 Task: Look for space in Foumbot, Cameroon from 4th June, 2023 to 15th June, 2023 for 2 adults in price range Rs.10000 to Rs.15000. Place can be entire place with 1  bedroom having 1 bed and 1 bathroom. Property type can be house, flat, guest house, hotel. Booking option can be shelf check-in. Required host language is English.
Action: Mouse moved to (363, 97)
Screenshot: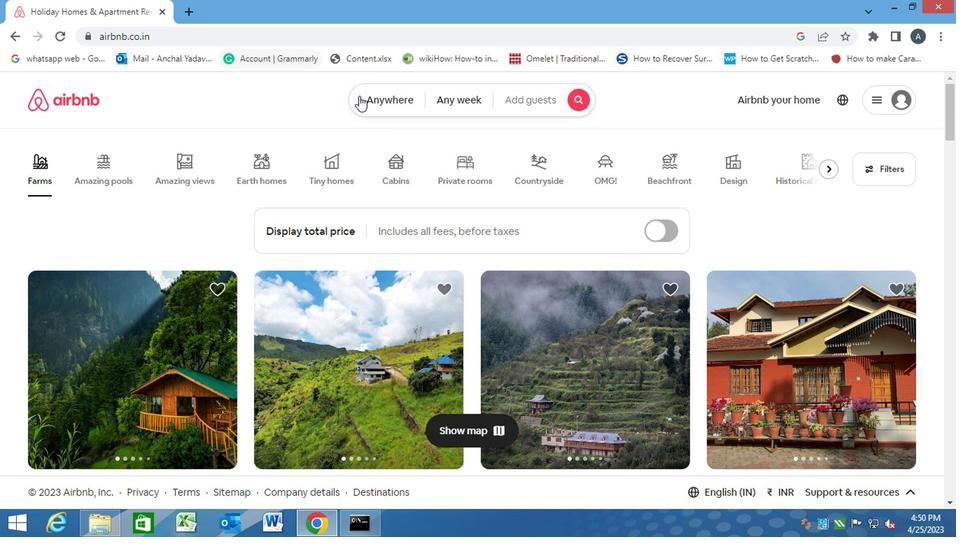 
Action: Mouse pressed left at (363, 97)
Screenshot: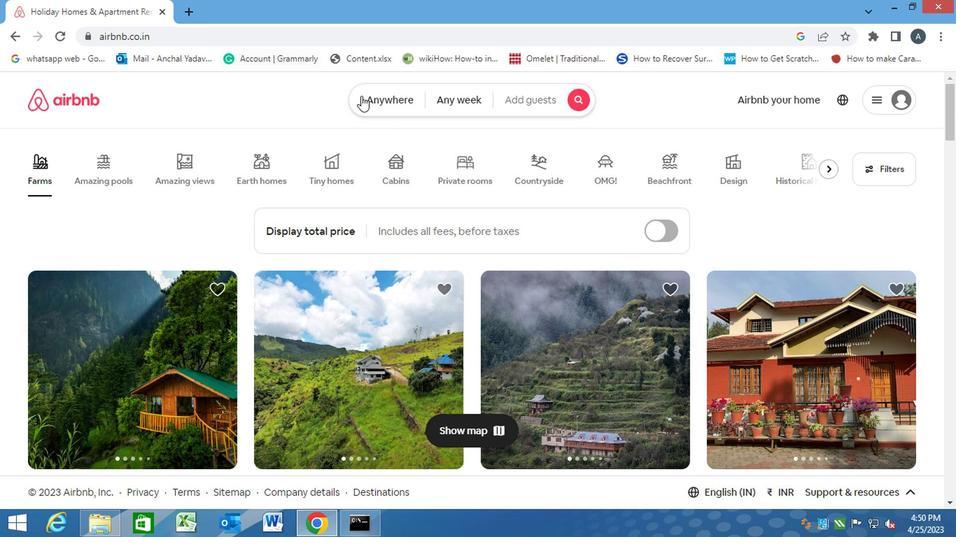 
Action: Mouse moved to (258, 144)
Screenshot: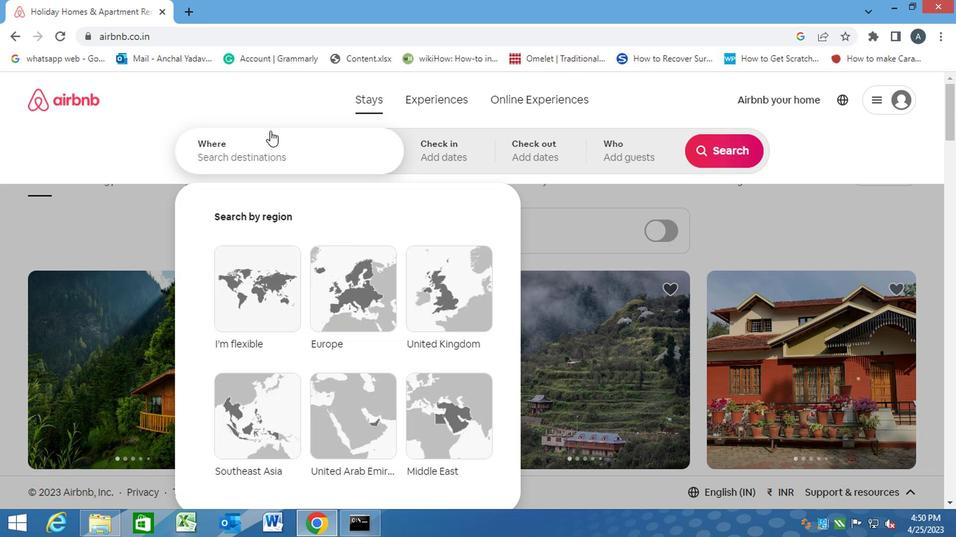 
Action: Mouse pressed left at (258, 144)
Screenshot: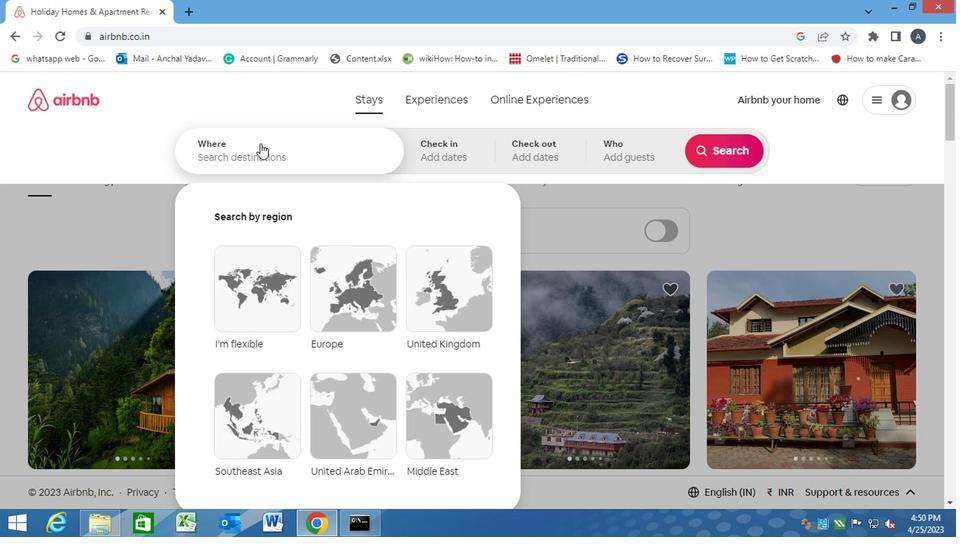 
Action: Key pressed <Key.caps_lock><Key.caps_lock>f<Key.caps_lock>oumbot,<Key.space><Key.caps_lock>c<Key.caps_lock>ameroon<Key.enter>
Screenshot: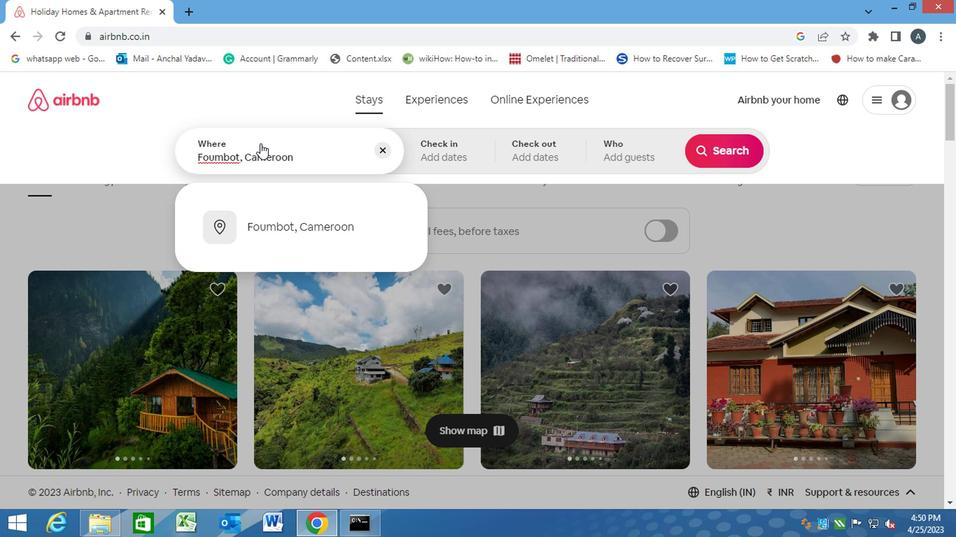
Action: Mouse moved to (720, 261)
Screenshot: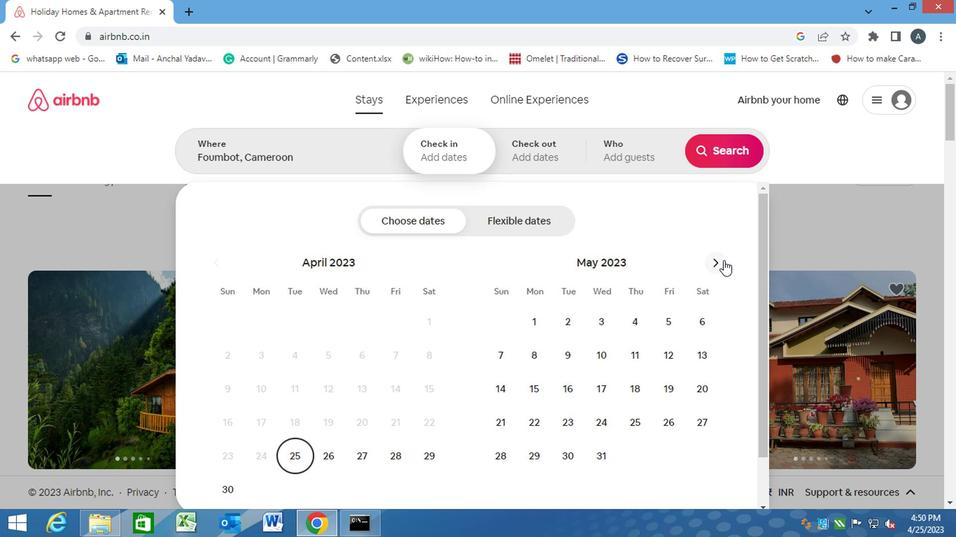 
Action: Mouse pressed left at (720, 261)
Screenshot: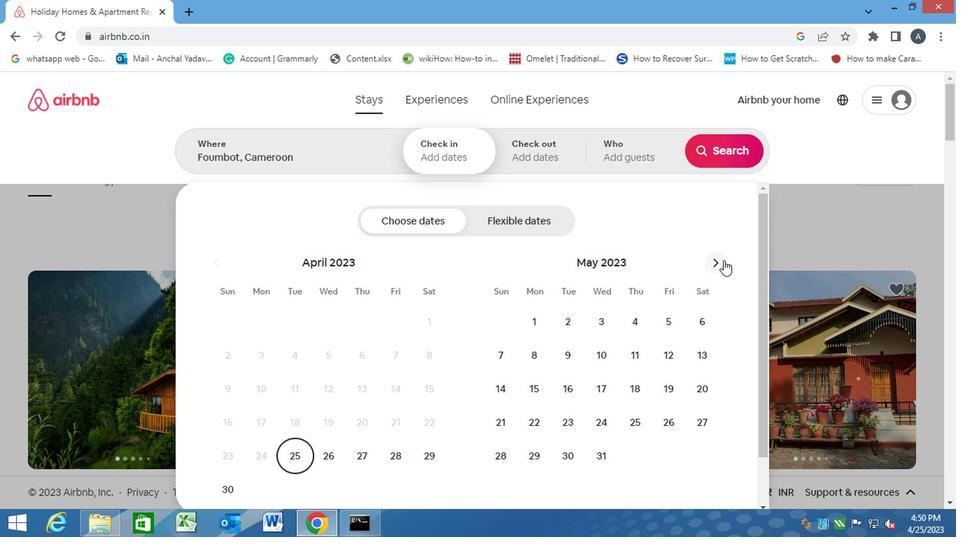 
Action: Mouse moved to (494, 361)
Screenshot: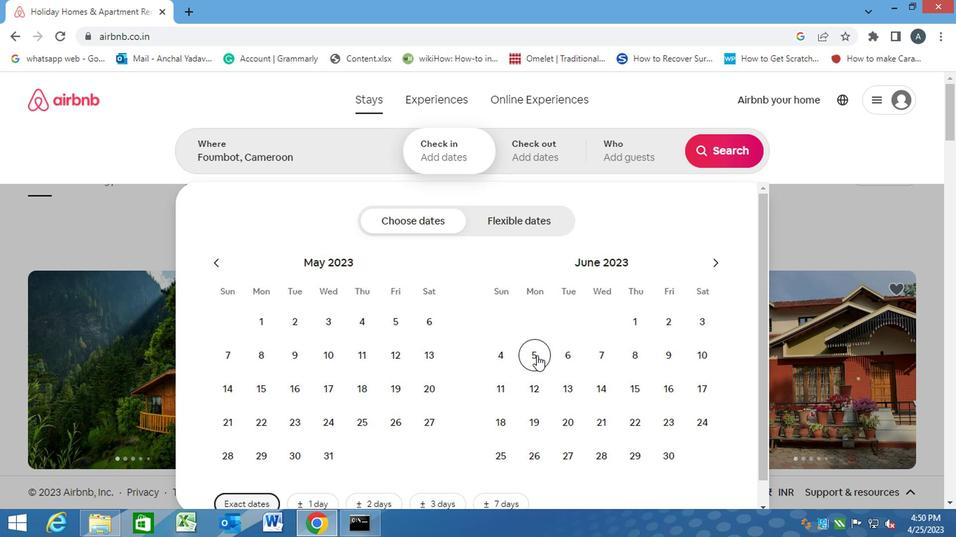 
Action: Mouse pressed left at (494, 361)
Screenshot: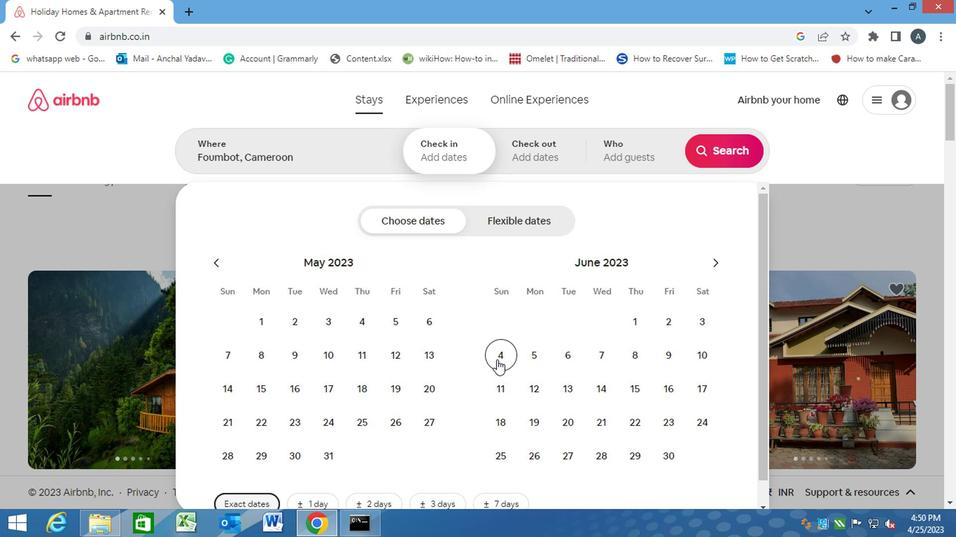 
Action: Mouse moved to (635, 398)
Screenshot: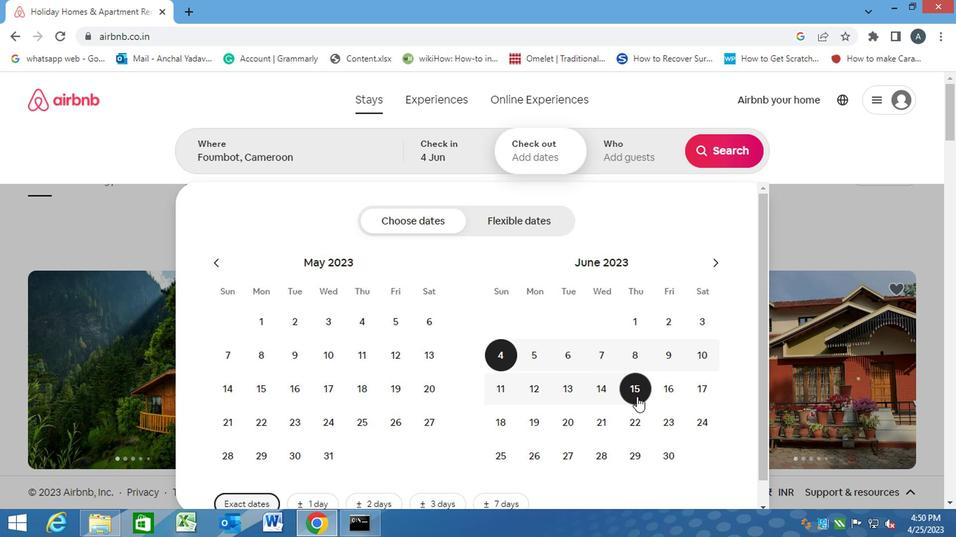 
Action: Mouse pressed left at (635, 398)
Screenshot: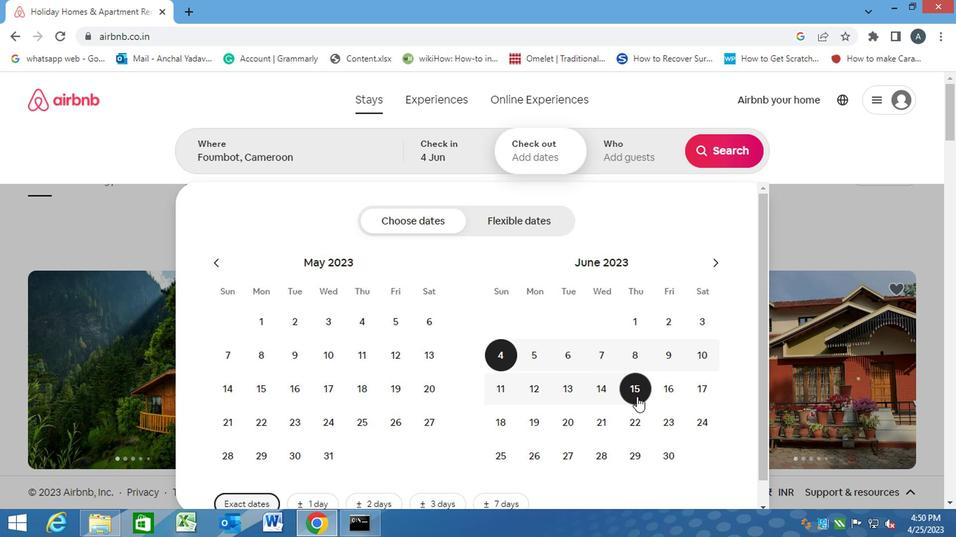
Action: Mouse moved to (630, 163)
Screenshot: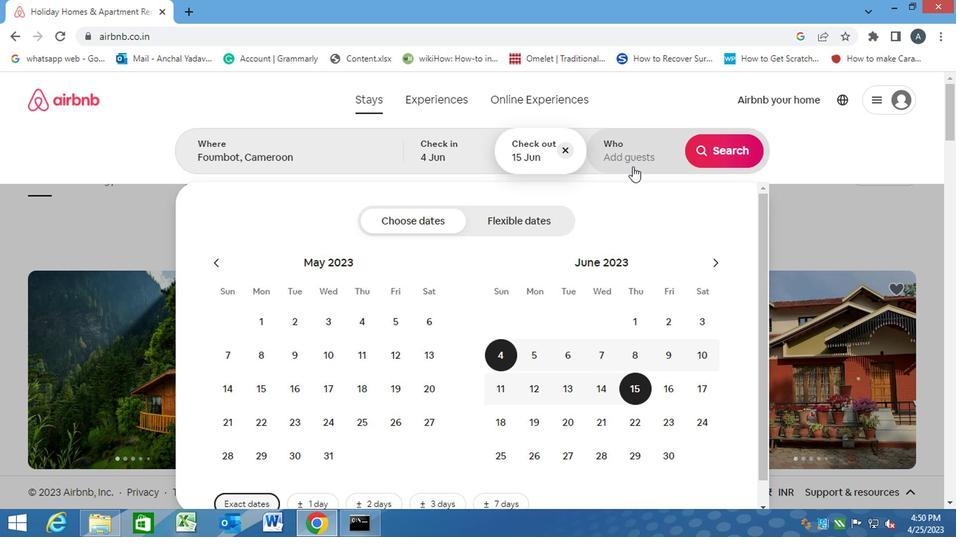 
Action: Mouse pressed left at (630, 163)
Screenshot: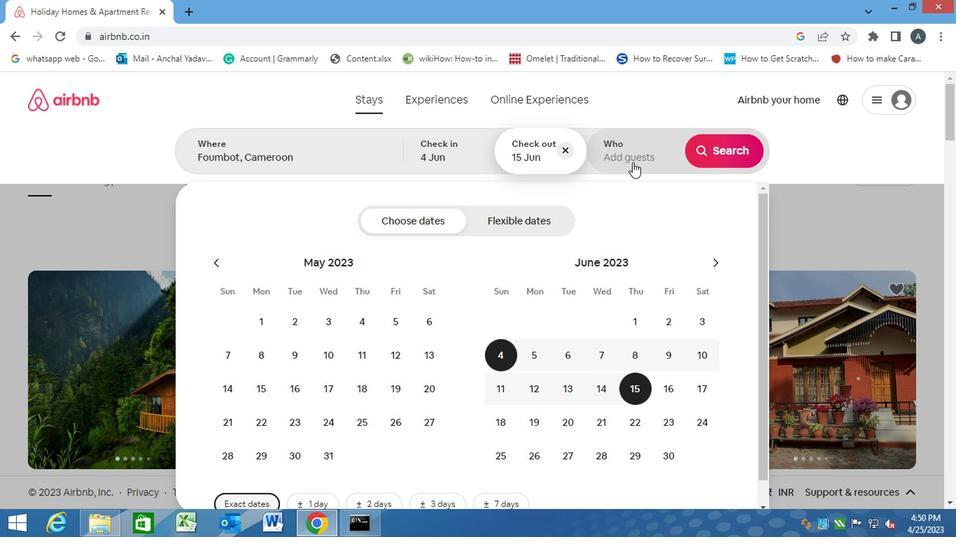 
Action: Mouse moved to (722, 227)
Screenshot: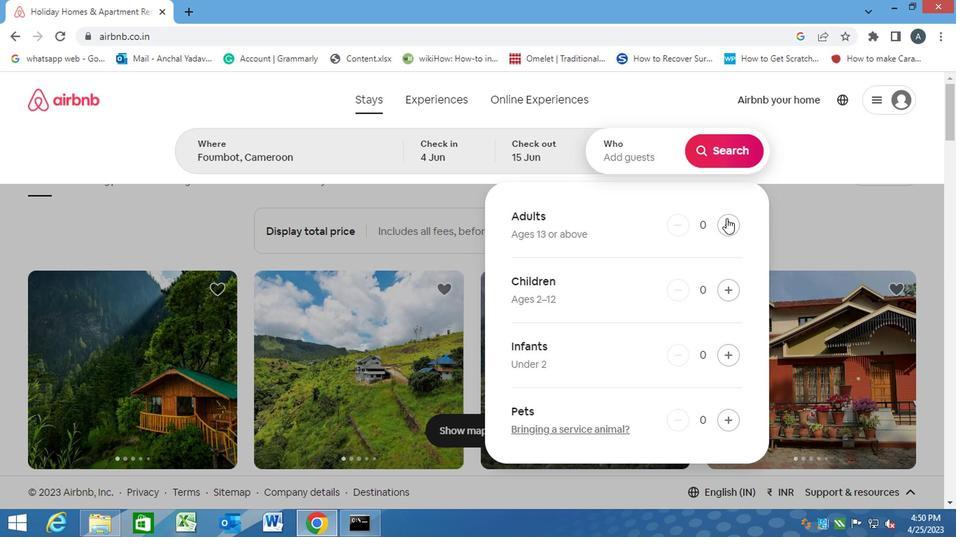 
Action: Mouse pressed left at (722, 227)
Screenshot: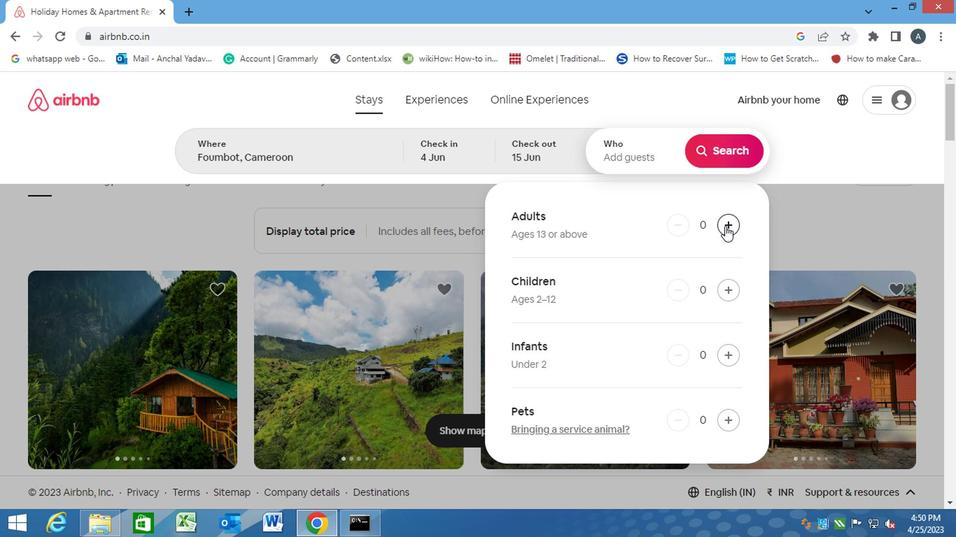 
Action: Mouse pressed left at (722, 227)
Screenshot: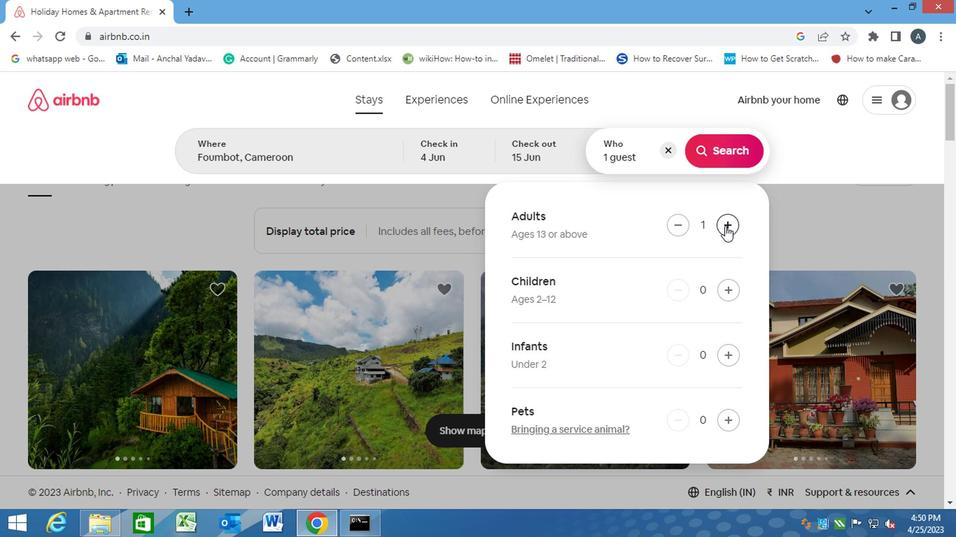 
Action: Mouse moved to (729, 153)
Screenshot: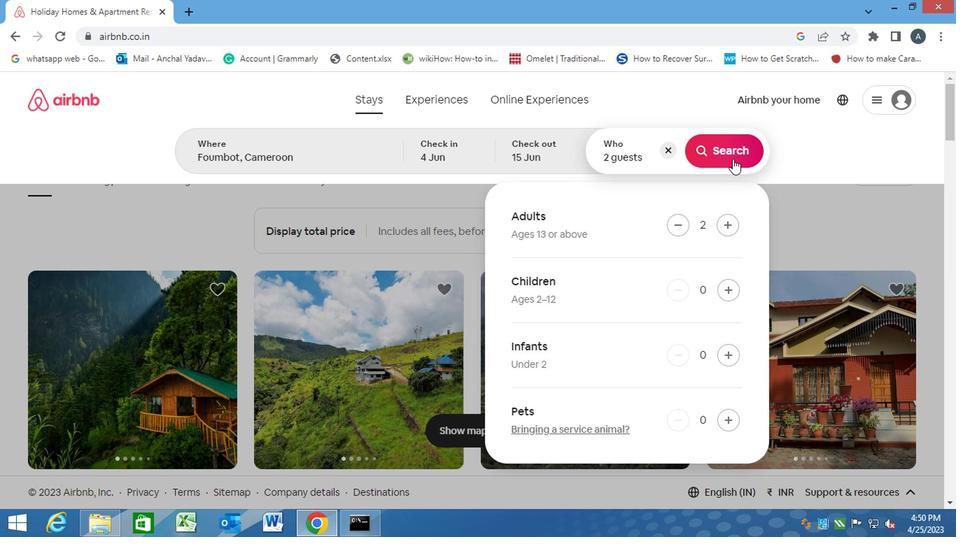 
Action: Mouse pressed left at (729, 153)
Screenshot: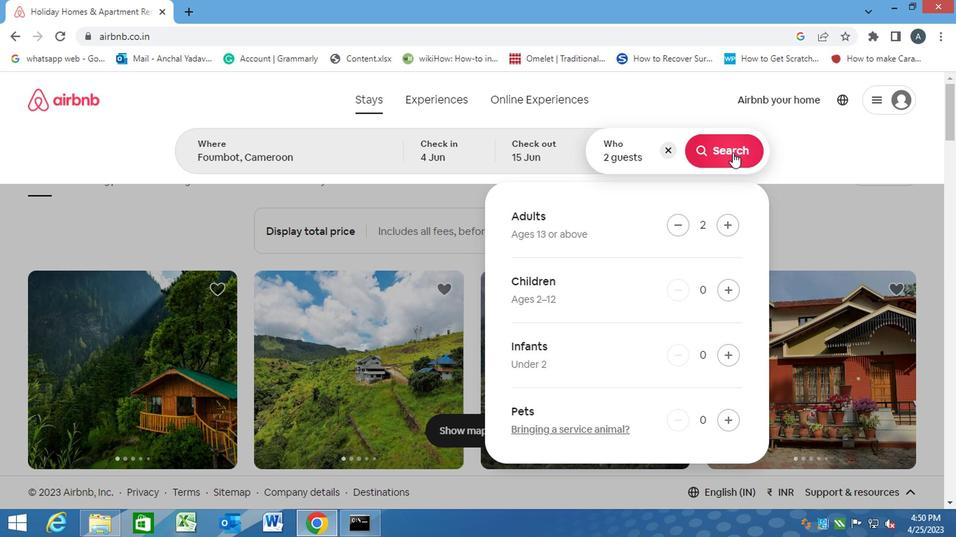 
Action: Mouse moved to (885, 152)
Screenshot: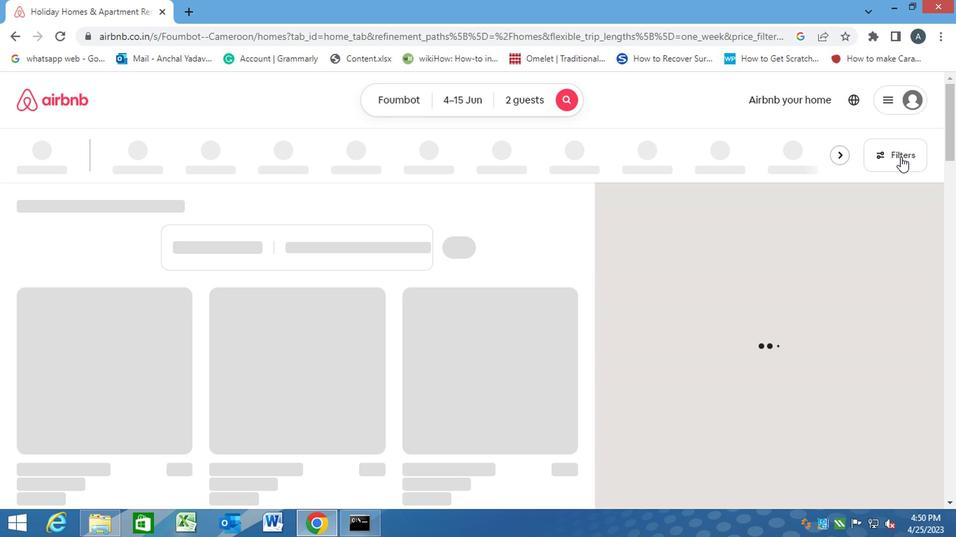 
Action: Mouse pressed left at (885, 152)
Screenshot: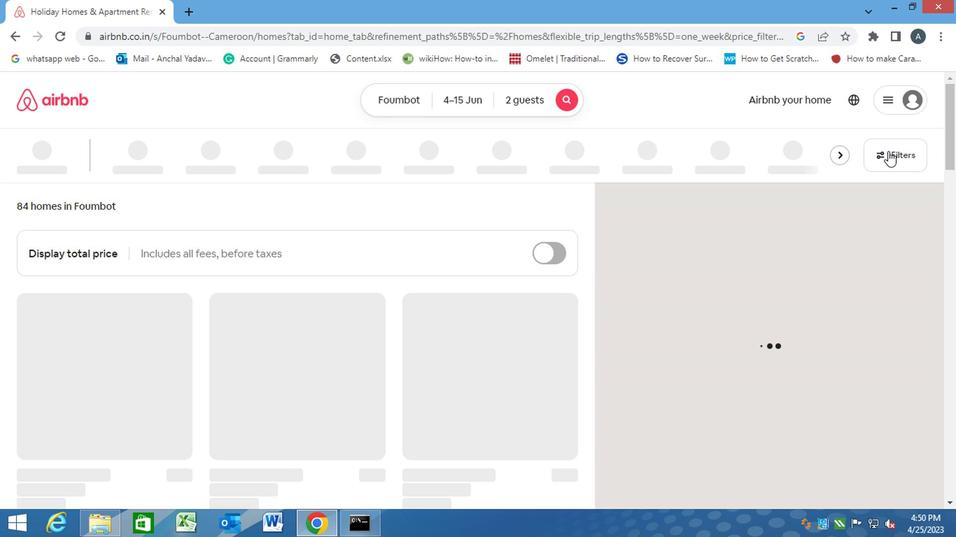 
Action: Mouse moved to (293, 339)
Screenshot: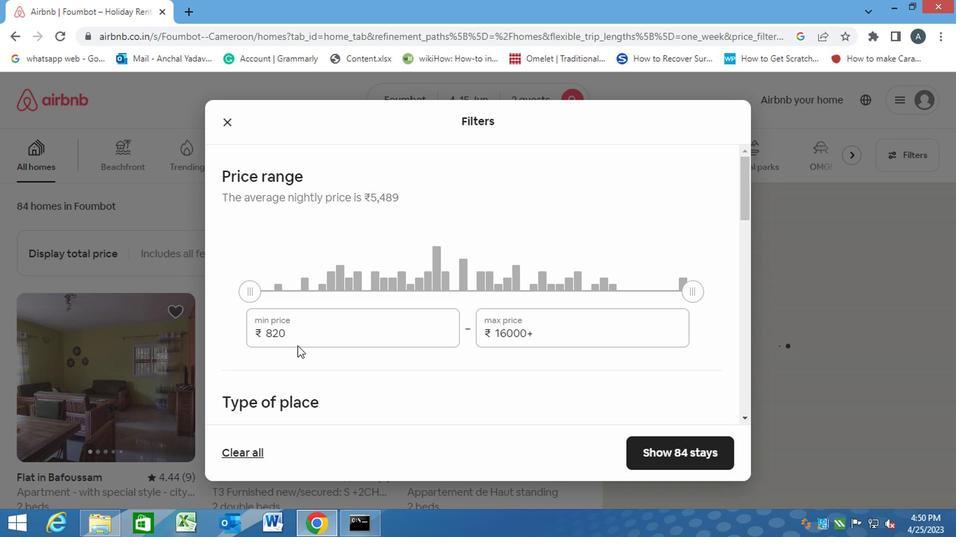 
Action: Mouse pressed left at (293, 339)
Screenshot: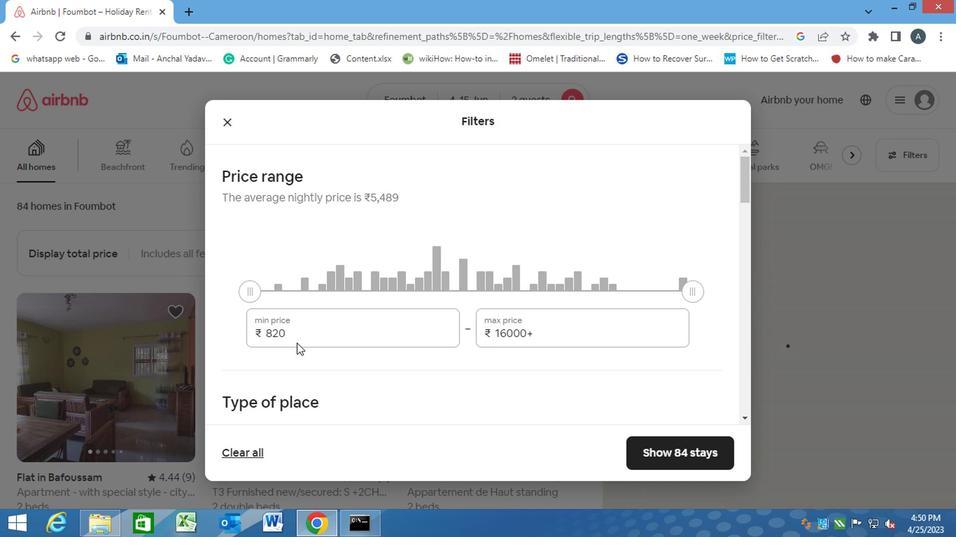 
Action: Mouse moved to (227, 337)
Screenshot: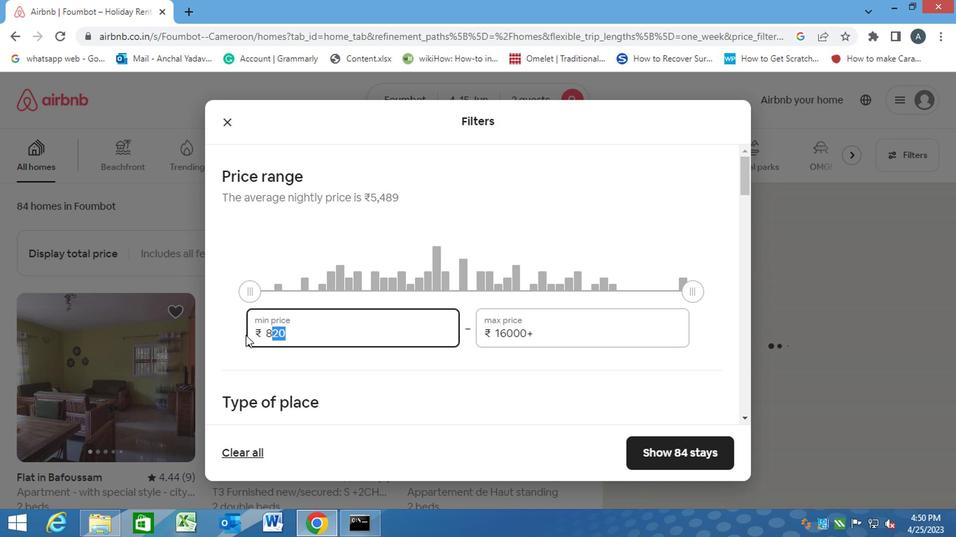 
Action: Key pressed 10000<Key.tab><Key.backspace>1<Key.backspace><Key.backspace><Key.backspace><Key.backspace><Key.backspace><Key.backspace><Key.backspace><Key.backspace><Key.backspace><Key.backspace><Key.backspace><Key.backspace><Key.backspace><Key.backspace><Key.backspace><Key.backspace><Key.backspace><Key.backspace><Key.backspace><Key.backspace><Key.backspace><Key.backspace><Key.backspace>15000
Screenshot: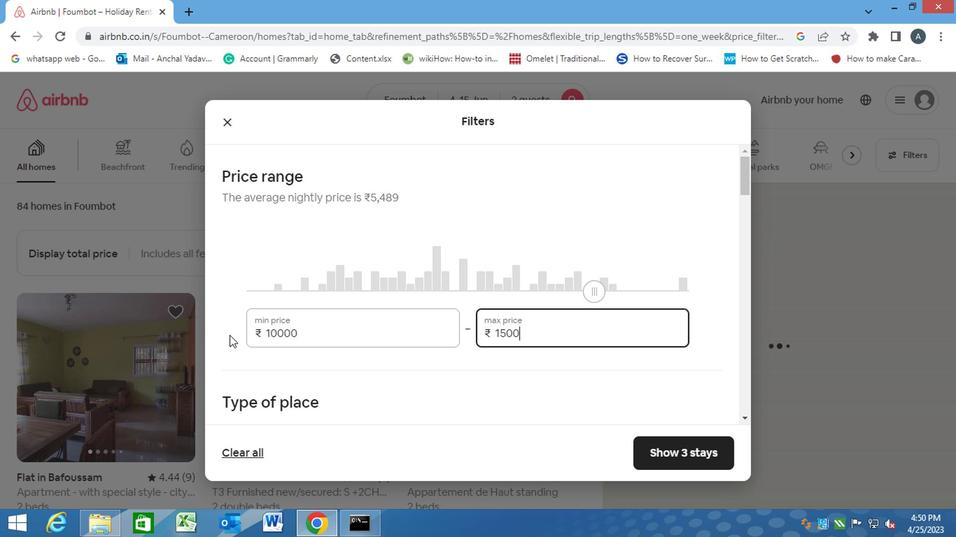 
Action: Mouse moved to (247, 344)
Screenshot: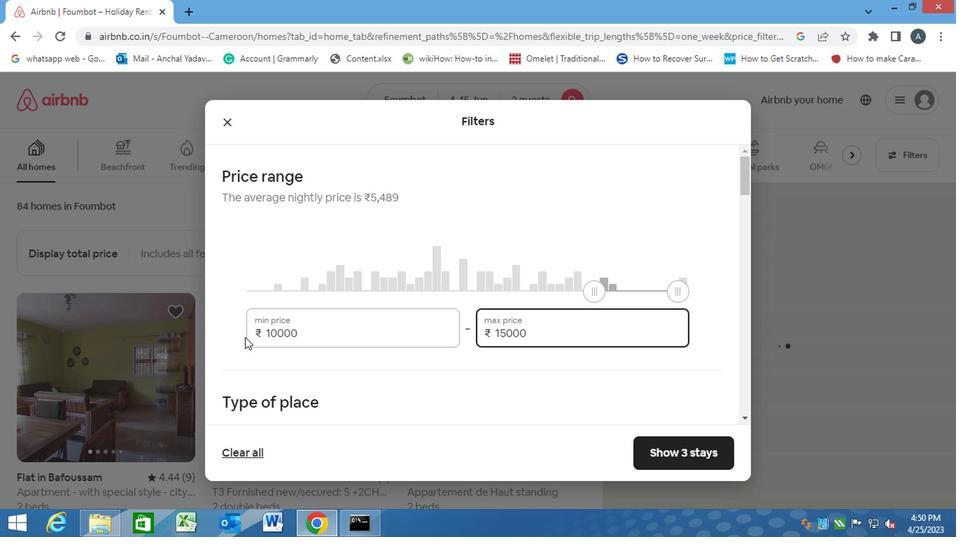 
Action: Mouse scrolled (247, 344) with delta (0, 0)
Screenshot: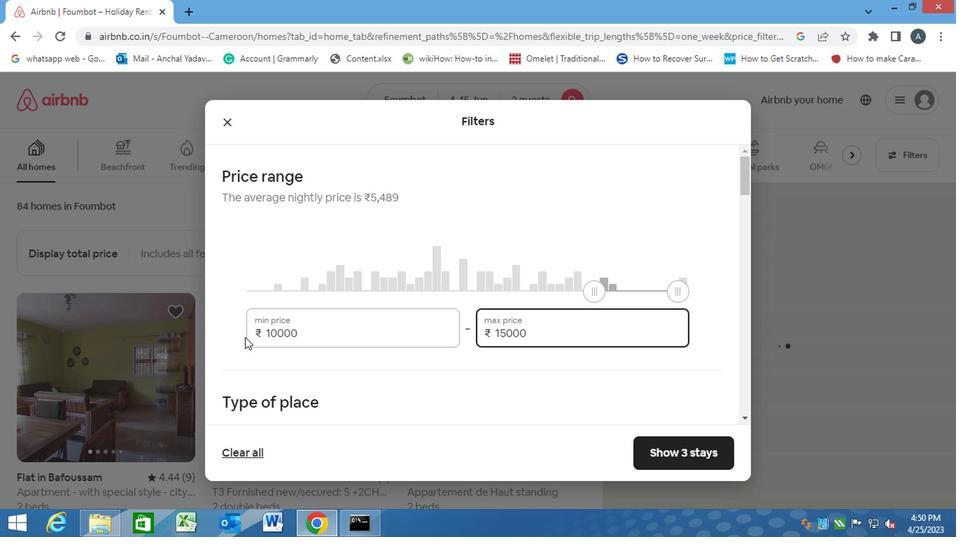 
Action: Mouse moved to (247, 344)
Screenshot: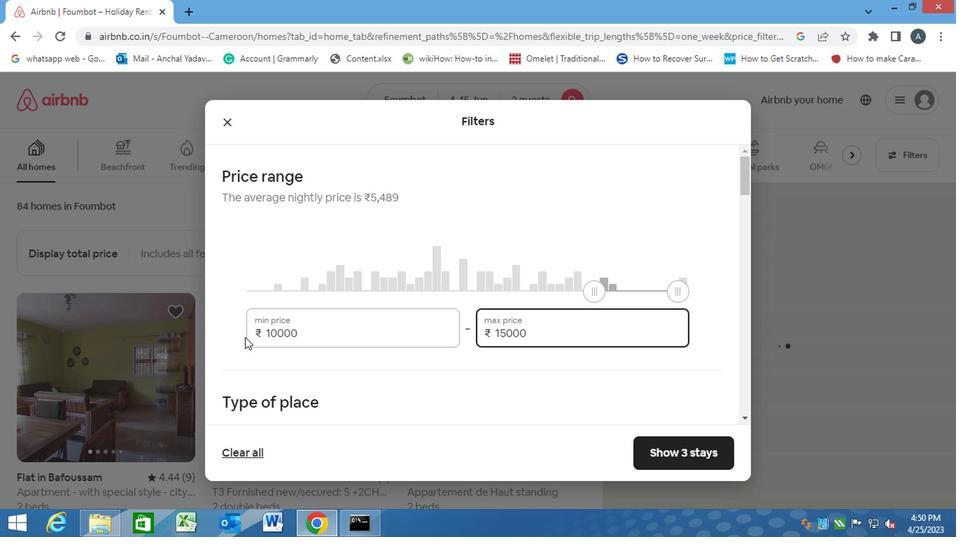 
Action: Mouse scrolled (247, 344) with delta (0, 0)
Screenshot: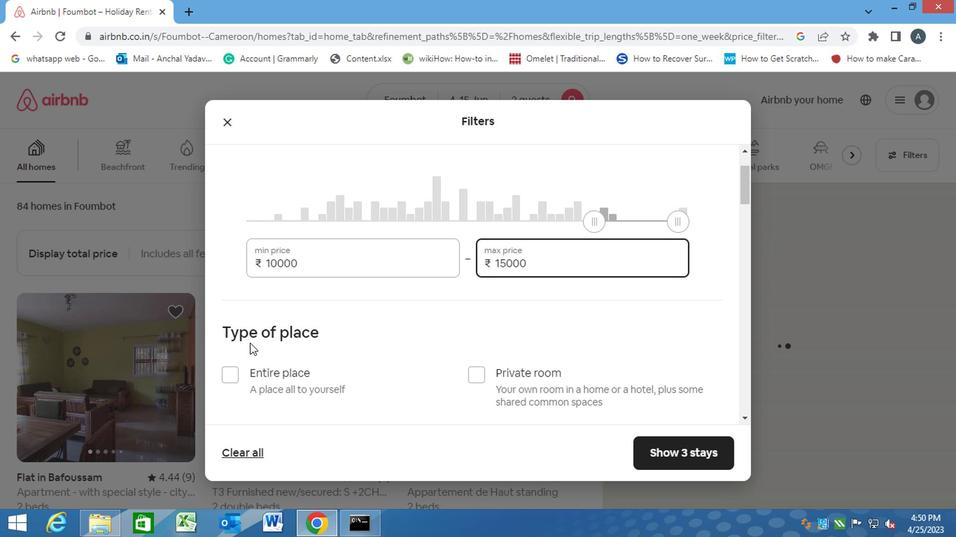 
Action: Mouse scrolled (247, 344) with delta (0, 0)
Screenshot: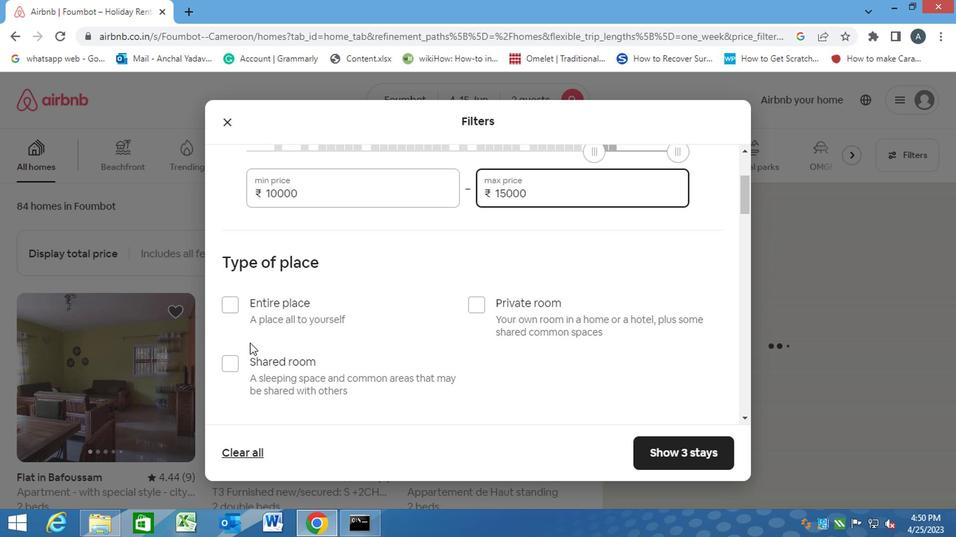 
Action: Mouse moved to (230, 235)
Screenshot: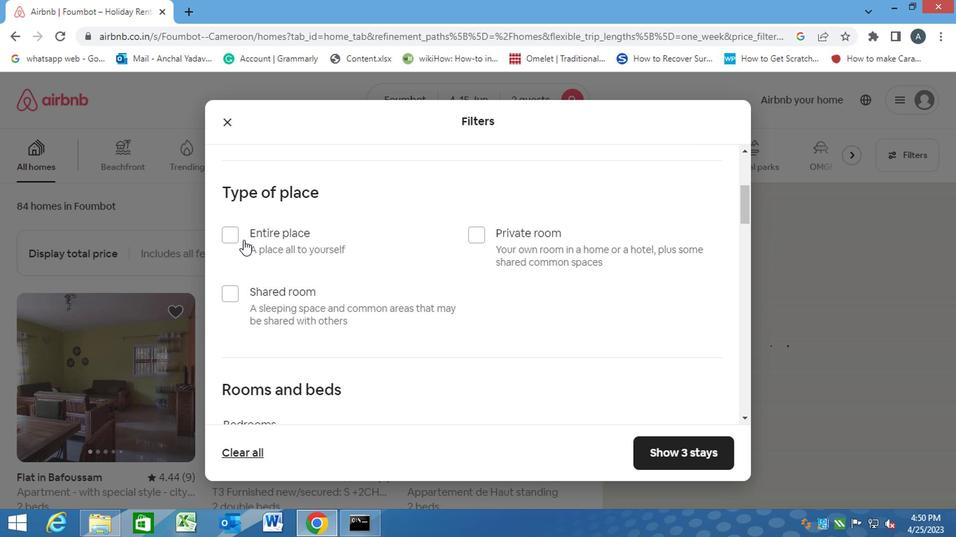 
Action: Mouse pressed left at (230, 235)
Screenshot: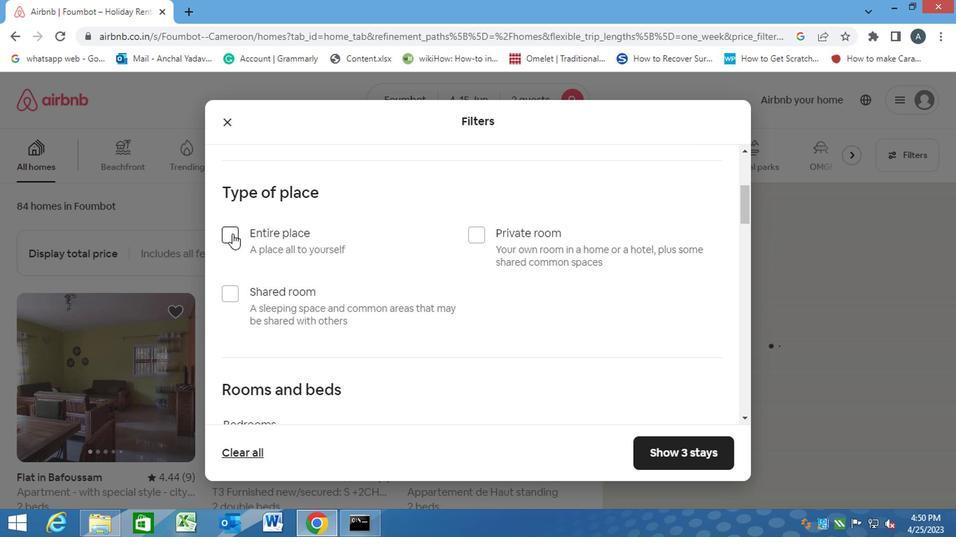 
Action: Mouse moved to (264, 269)
Screenshot: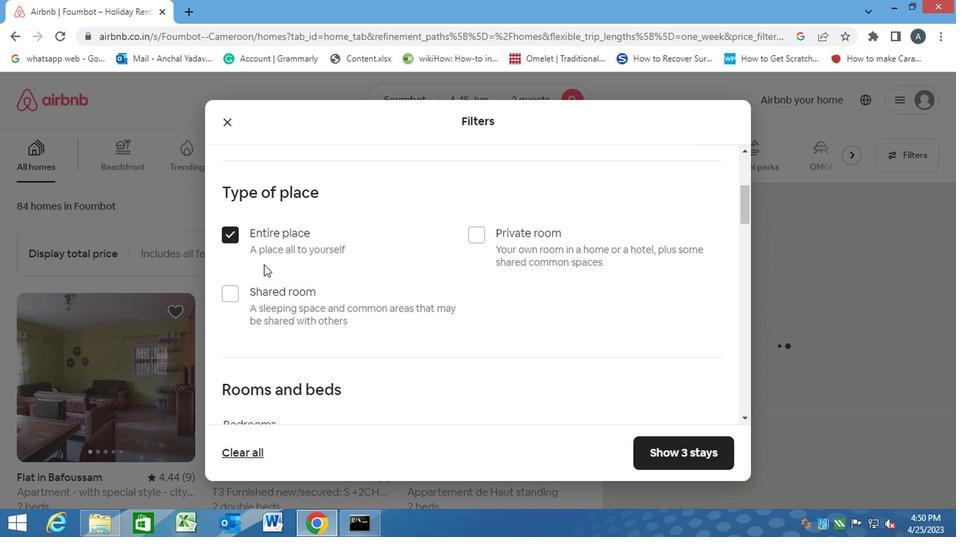 
Action: Mouse scrolled (264, 268) with delta (0, 0)
Screenshot: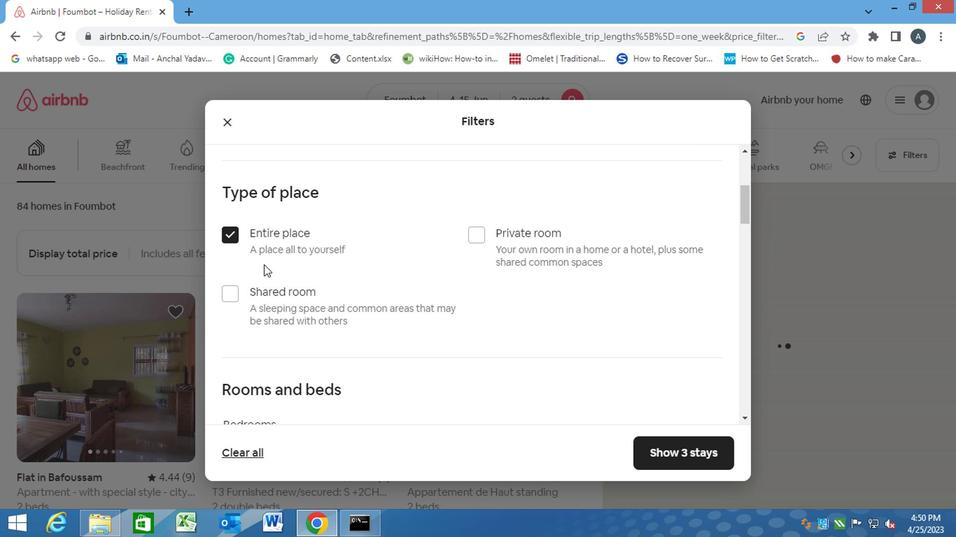 
Action: Mouse moved to (264, 270)
Screenshot: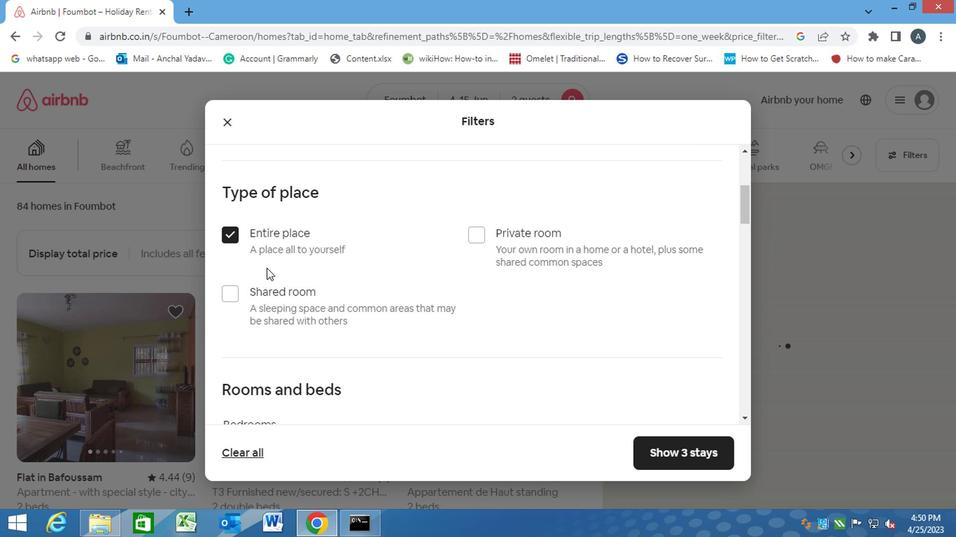 
Action: Mouse scrolled (264, 269) with delta (0, 0)
Screenshot: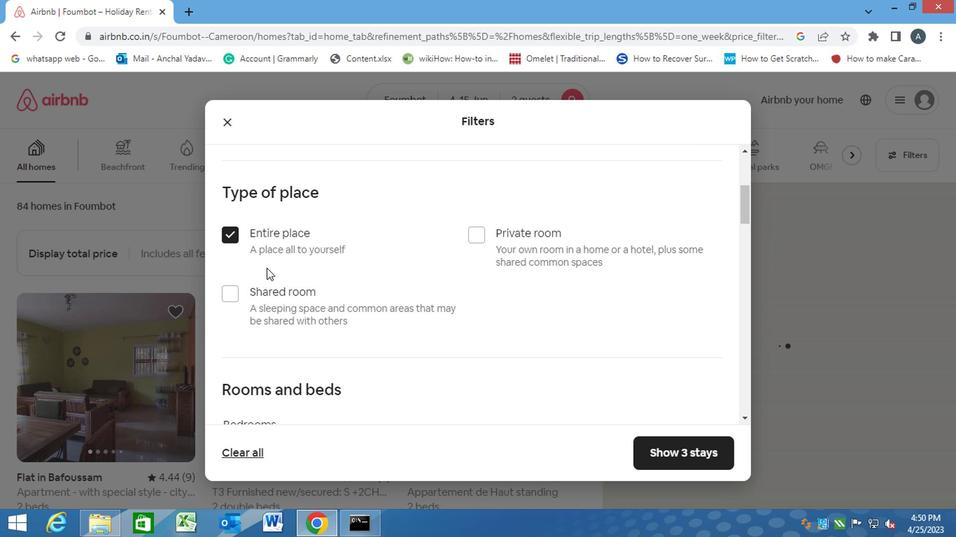
Action: Mouse scrolled (264, 269) with delta (0, 0)
Screenshot: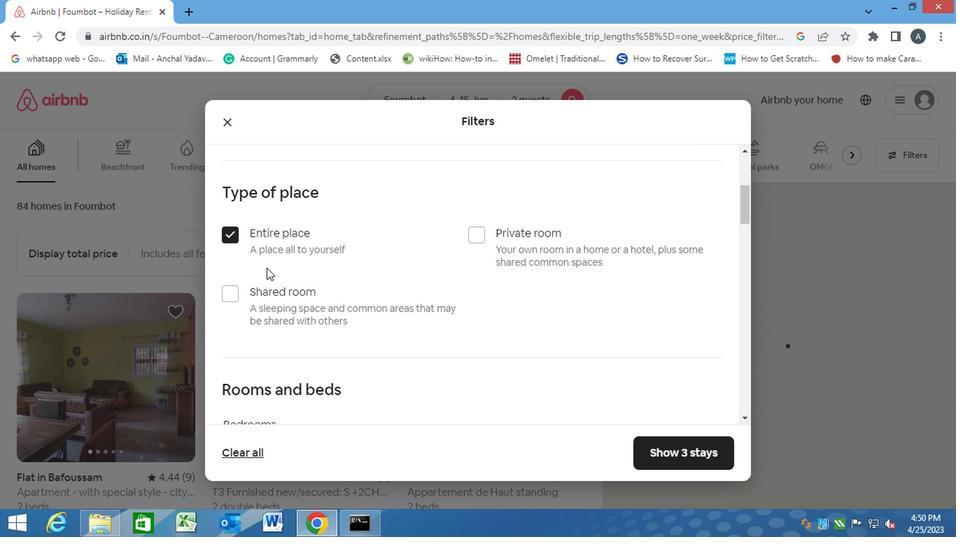 
Action: Mouse scrolled (264, 269) with delta (0, 0)
Screenshot: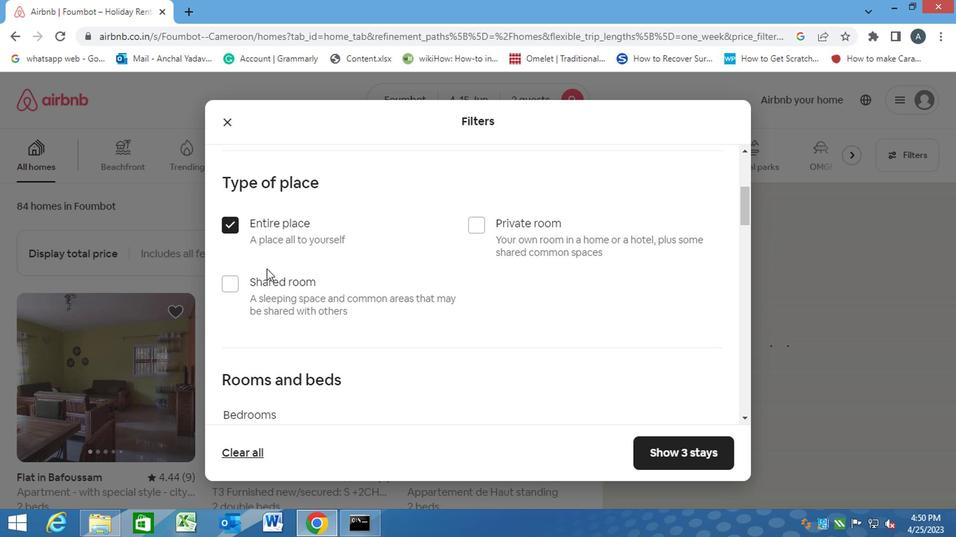 
Action: Mouse moved to (265, 271)
Screenshot: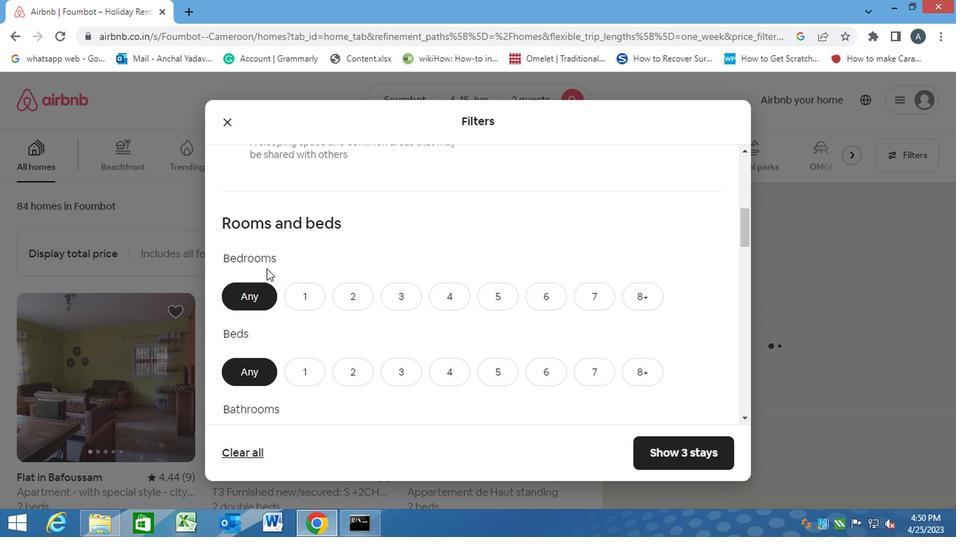 
Action: Mouse scrolled (265, 270) with delta (0, 0)
Screenshot: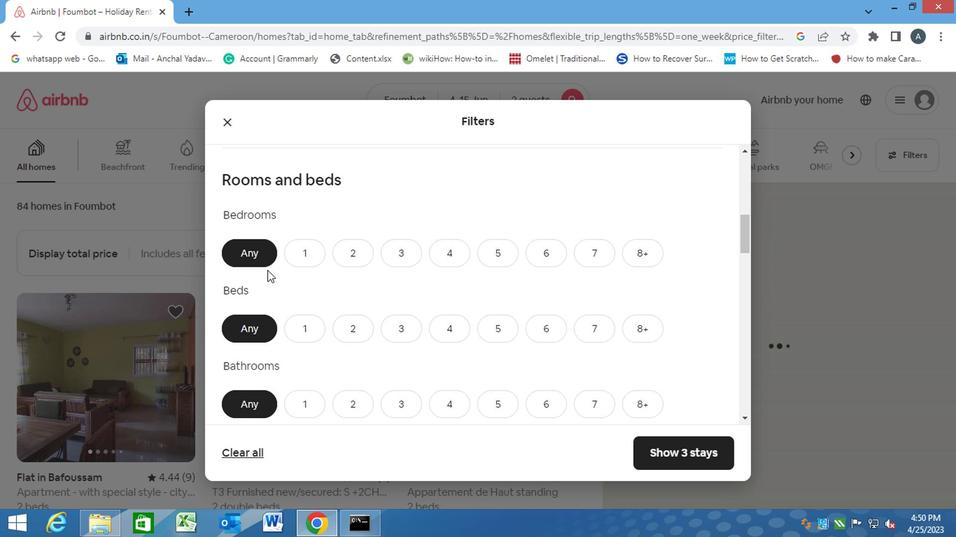 
Action: Mouse moved to (303, 216)
Screenshot: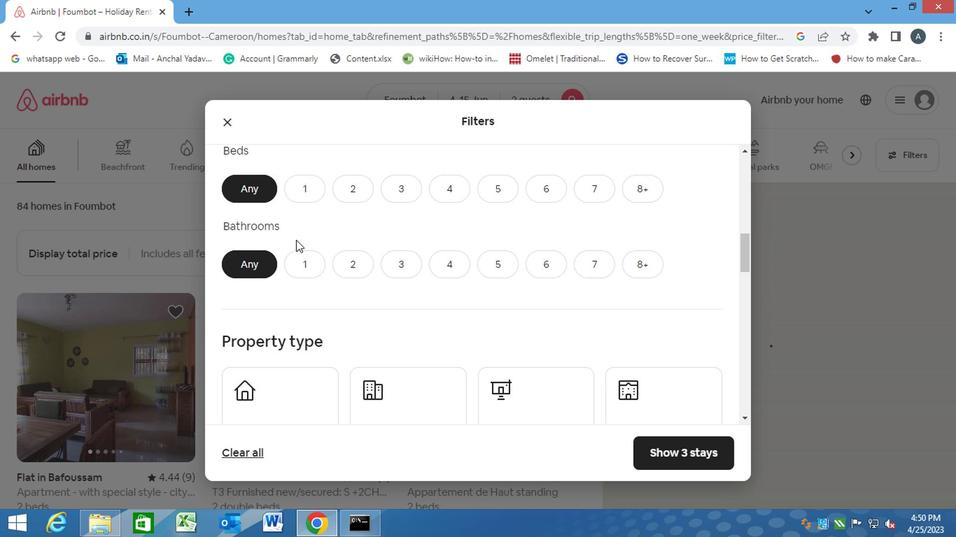 
Action: Mouse scrolled (303, 217) with delta (0, 0)
Screenshot: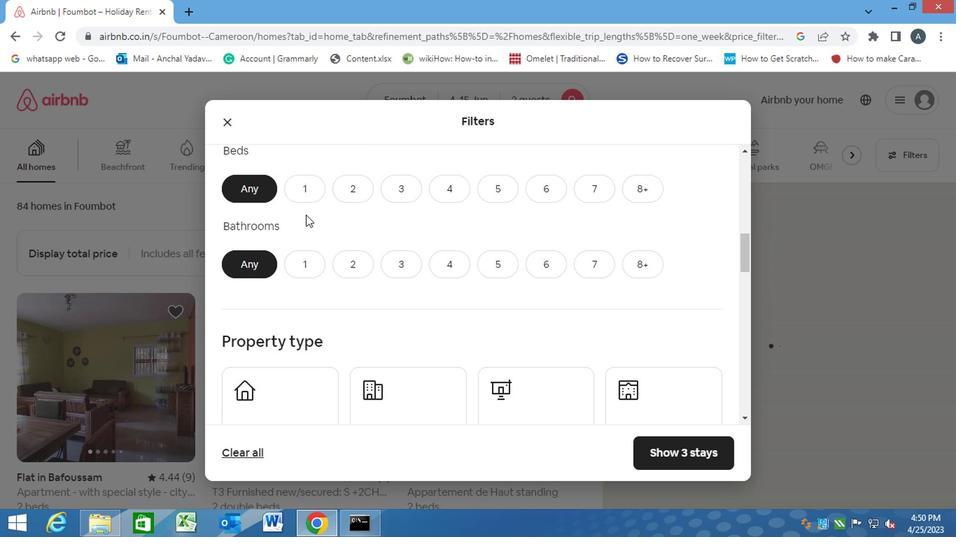 
Action: Mouse moved to (303, 197)
Screenshot: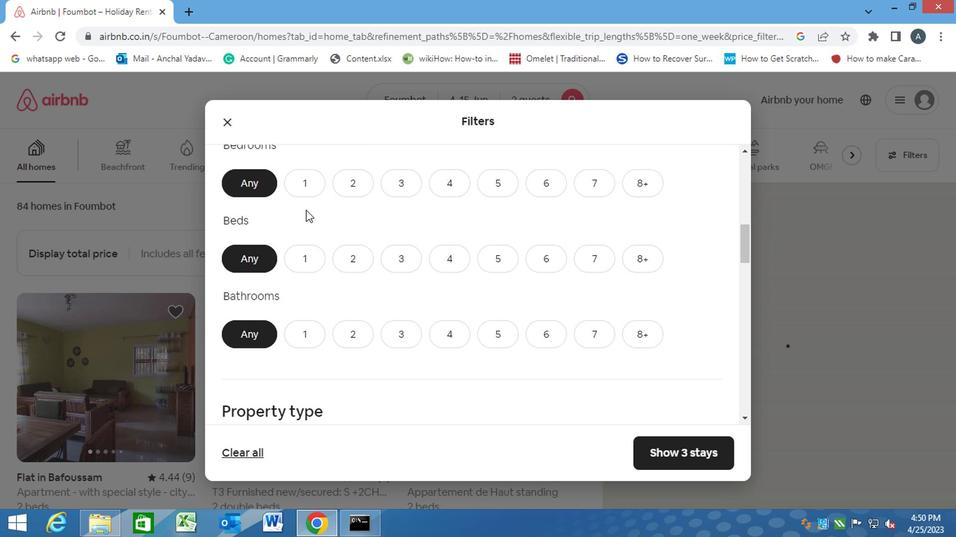 
Action: Mouse pressed left at (303, 197)
Screenshot: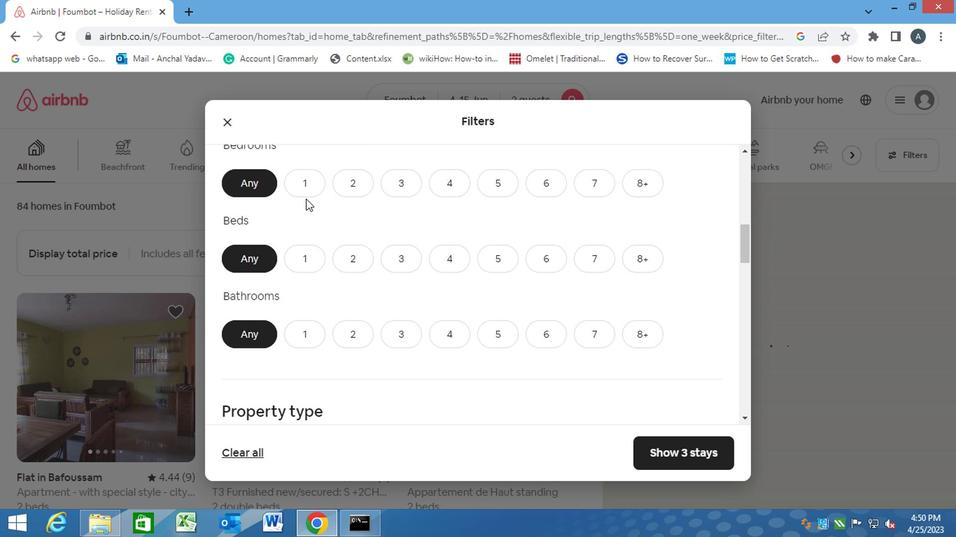 
Action: Mouse moved to (289, 256)
Screenshot: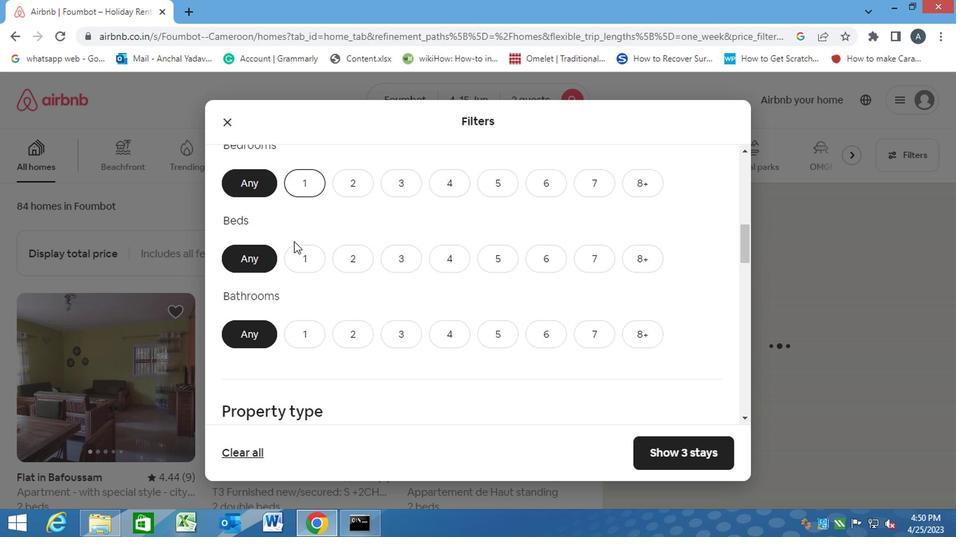 
Action: Mouse pressed left at (289, 256)
Screenshot: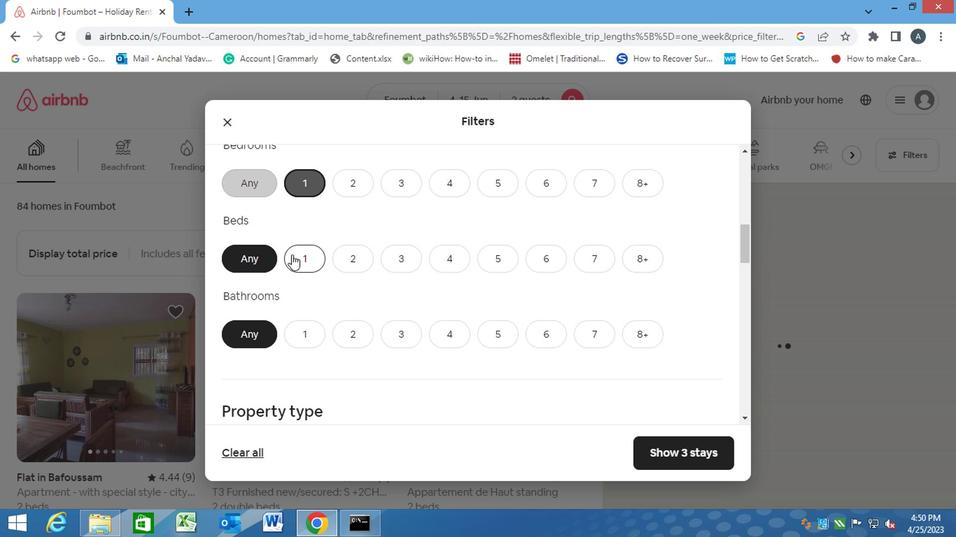 
Action: Mouse moved to (304, 326)
Screenshot: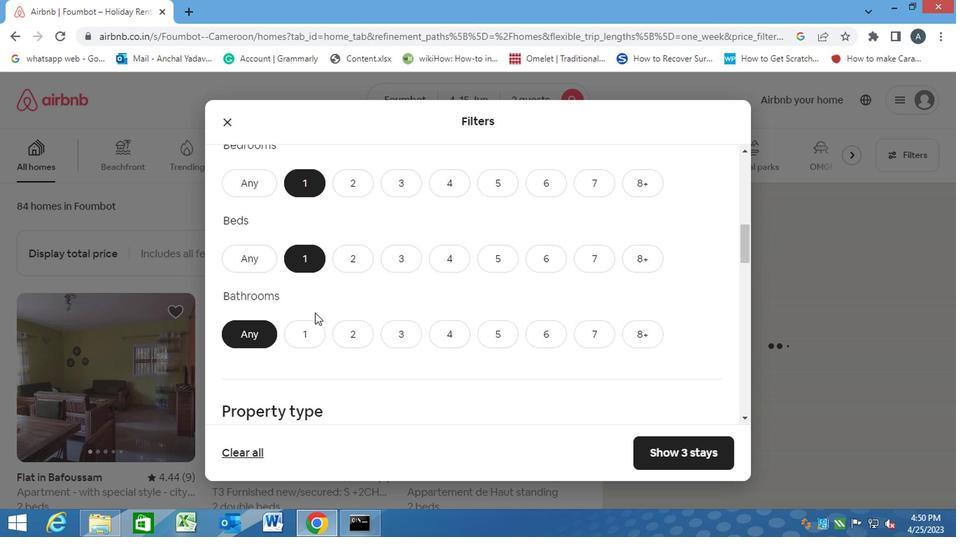 
Action: Mouse pressed left at (304, 326)
Screenshot: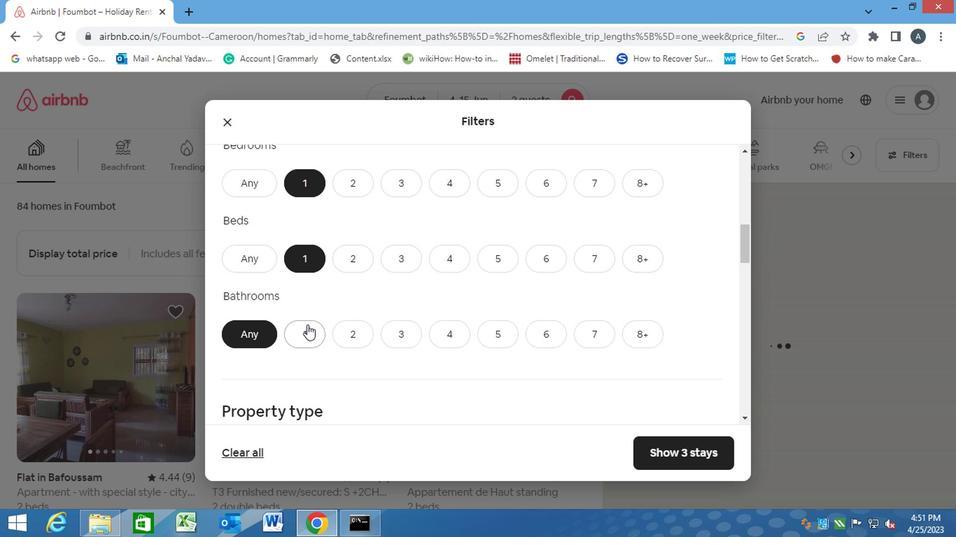 
Action: Mouse moved to (377, 363)
Screenshot: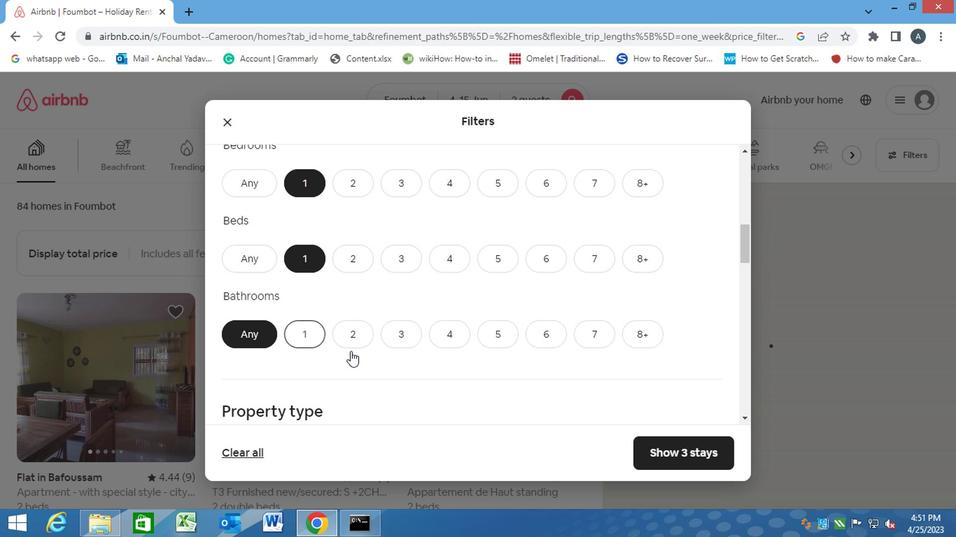 
Action: Mouse scrolled (377, 362) with delta (0, 0)
Screenshot: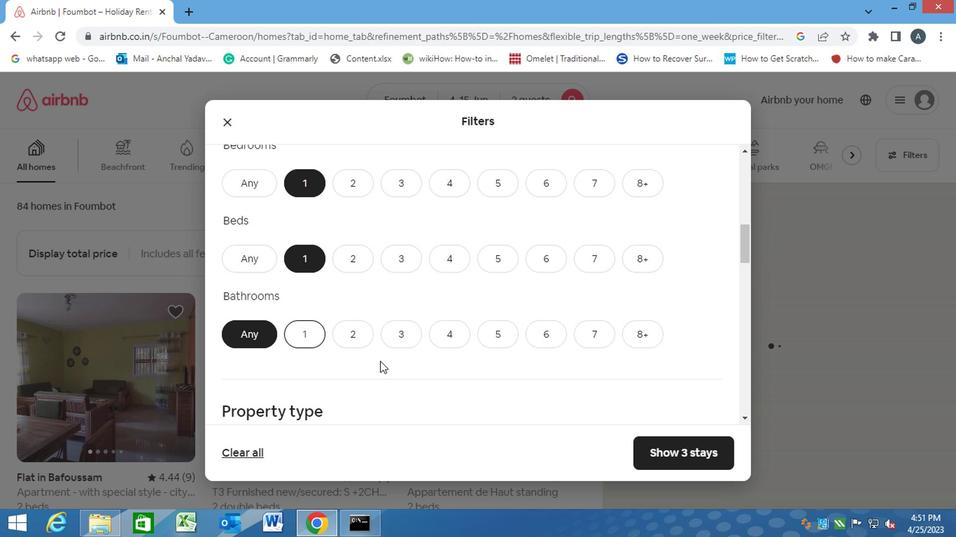 
Action: Mouse scrolled (377, 362) with delta (0, 0)
Screenshot: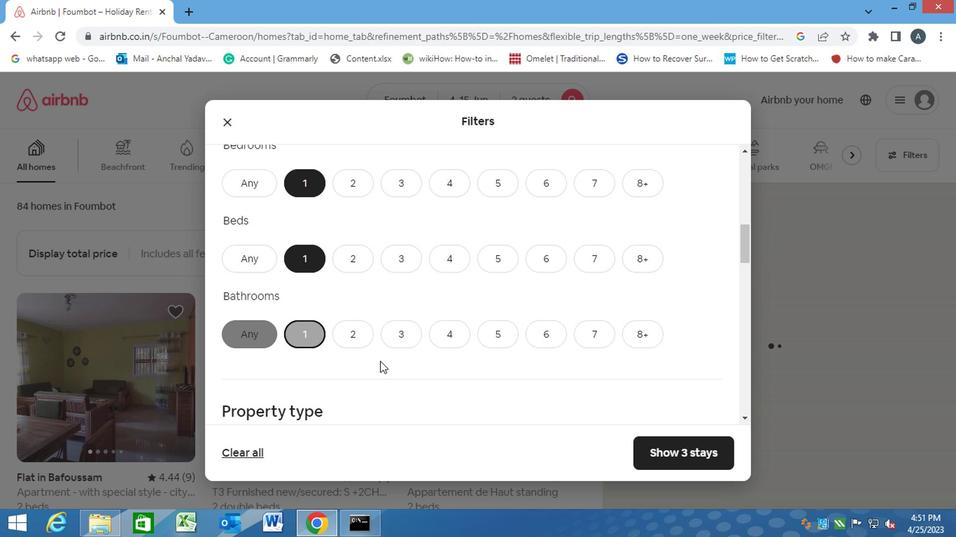 
Action: Mouse scrolled (377, 362) with delta (0, 0)
Screenshot: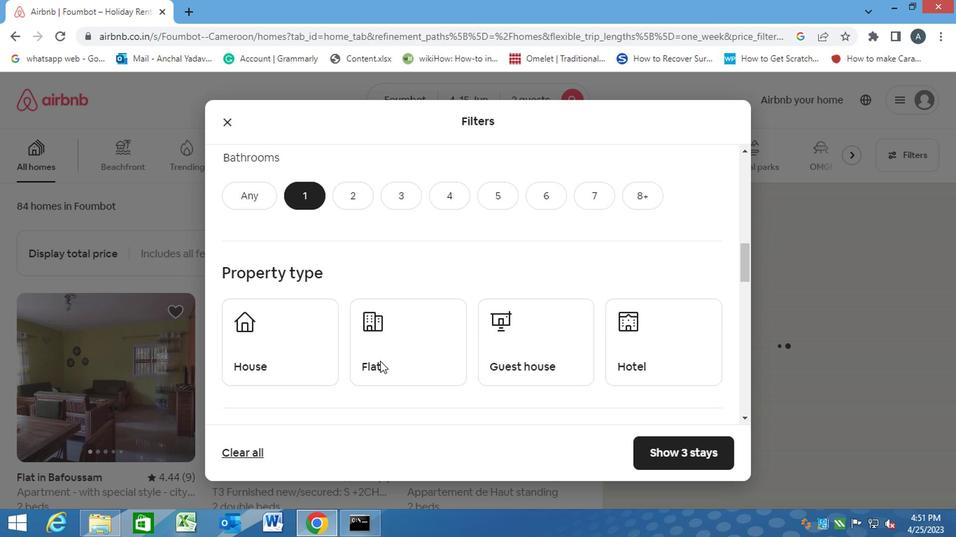 
Action: Mouse moved to (274, 277)
Screenshot: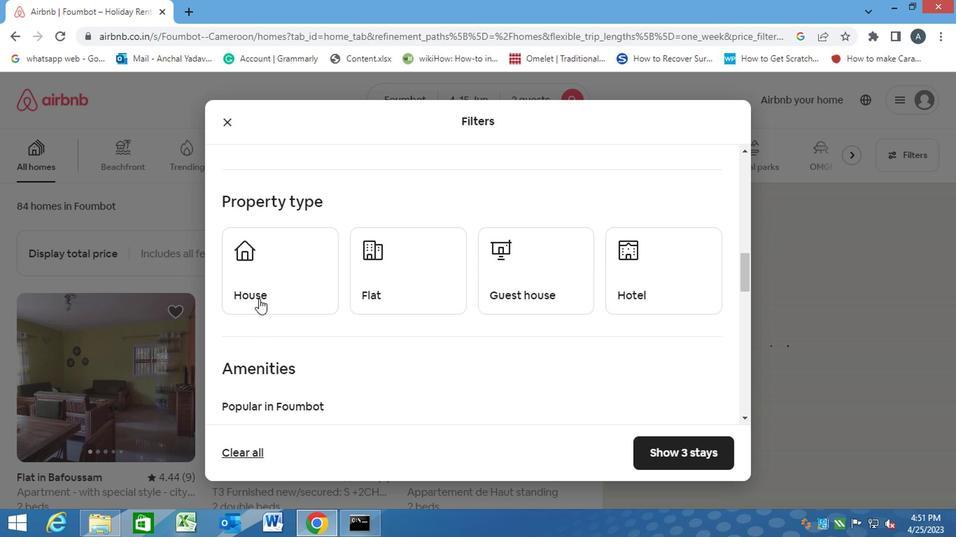 
Action: Mouse pressed left at (274, 277)
Screenshot: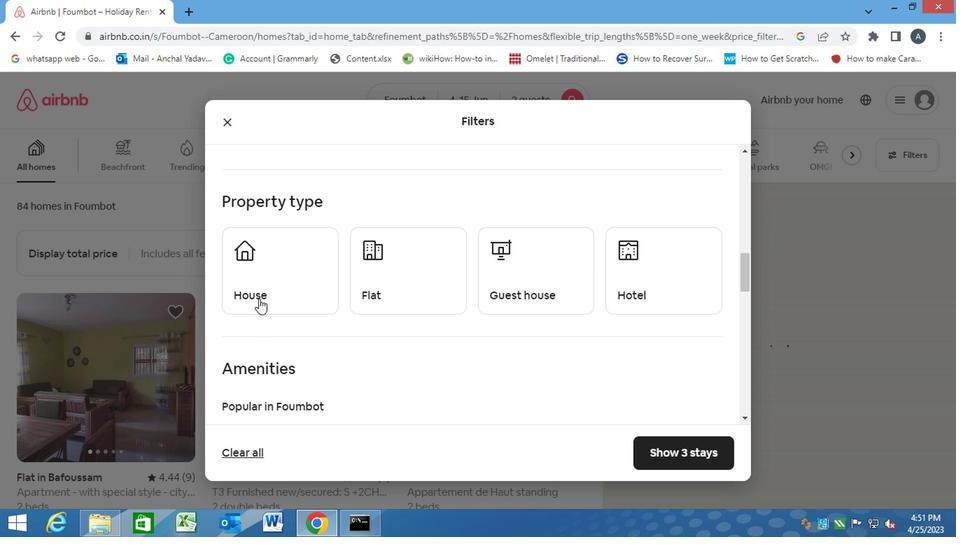 
Action: Mouse moved to (413, 280)
Screenshot: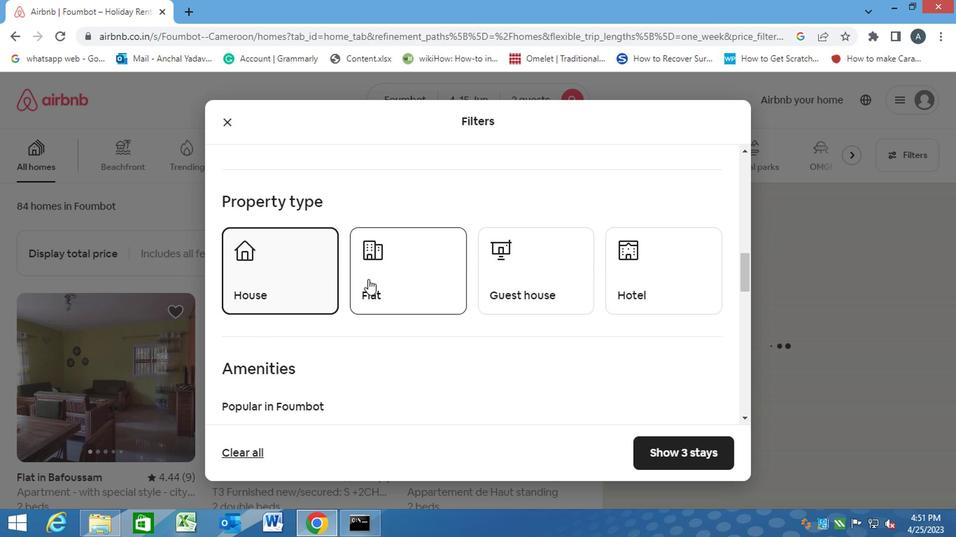 
Action: Mouse pressed left at (413, 280)
Screenshot: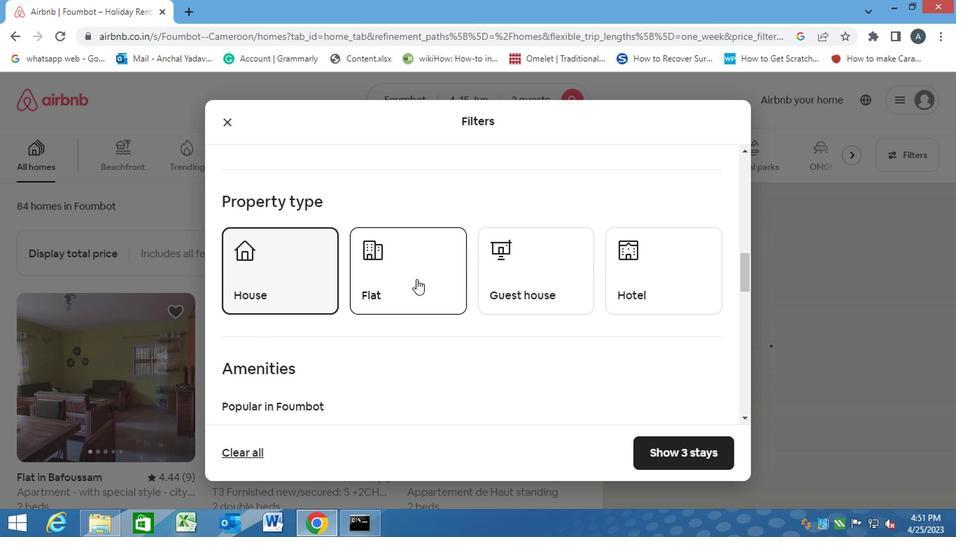 
Action: Mouse moved to (504, 280)
Screenshot: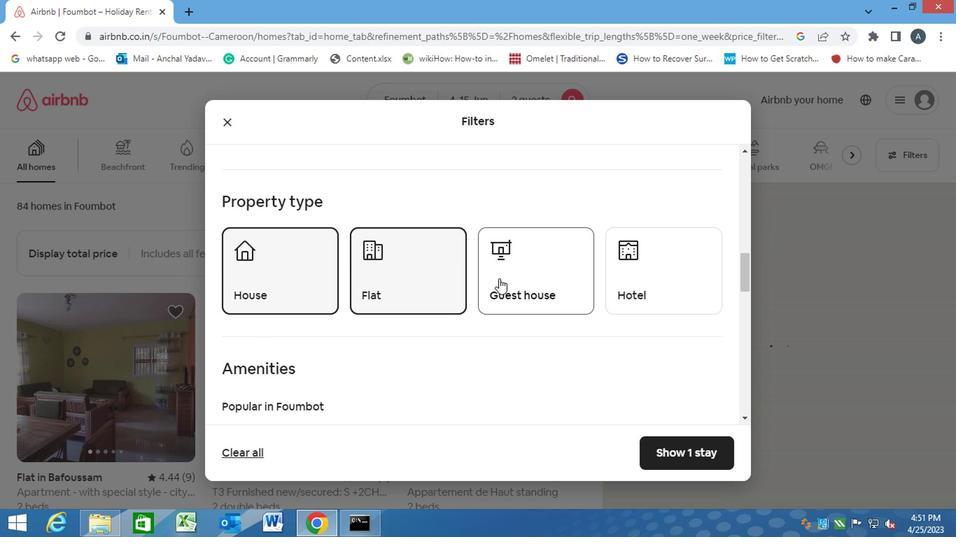 
Action: Mouse pressed left at (504, 280)
Screenshot: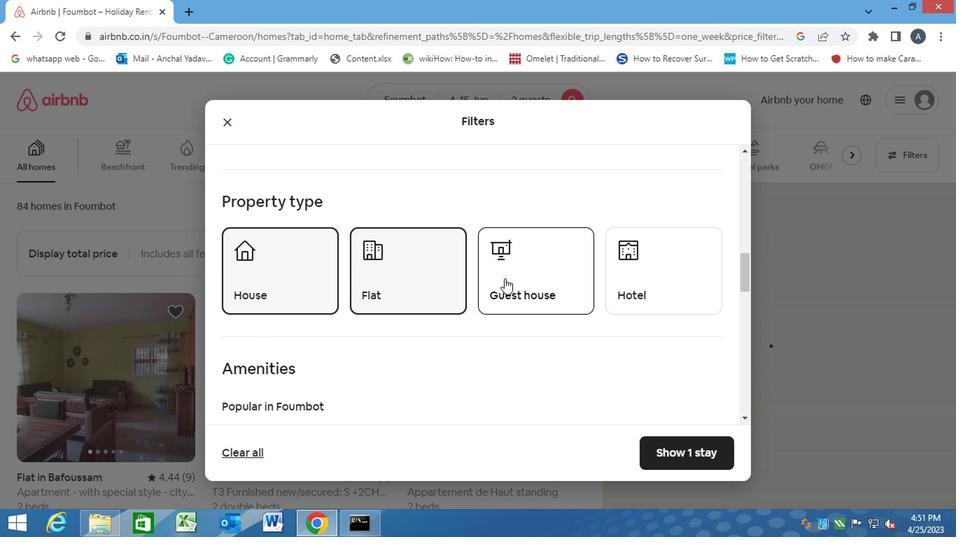 
Action: Mouse moved to (658, 277)
Screenshot: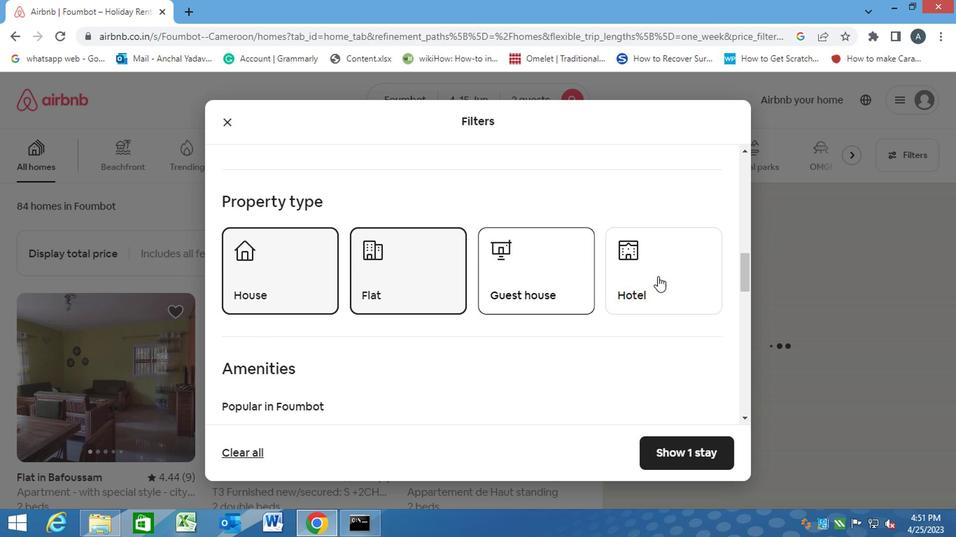 
Action: Mouse pressed left at (658, 277)
Screenshot: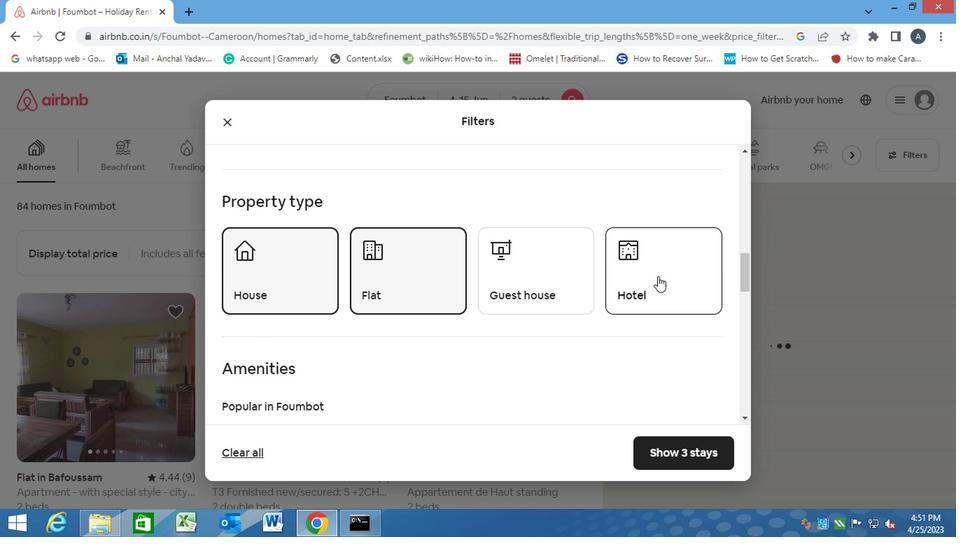 
Action: Mouse moved to (357, 408)
Screenshot: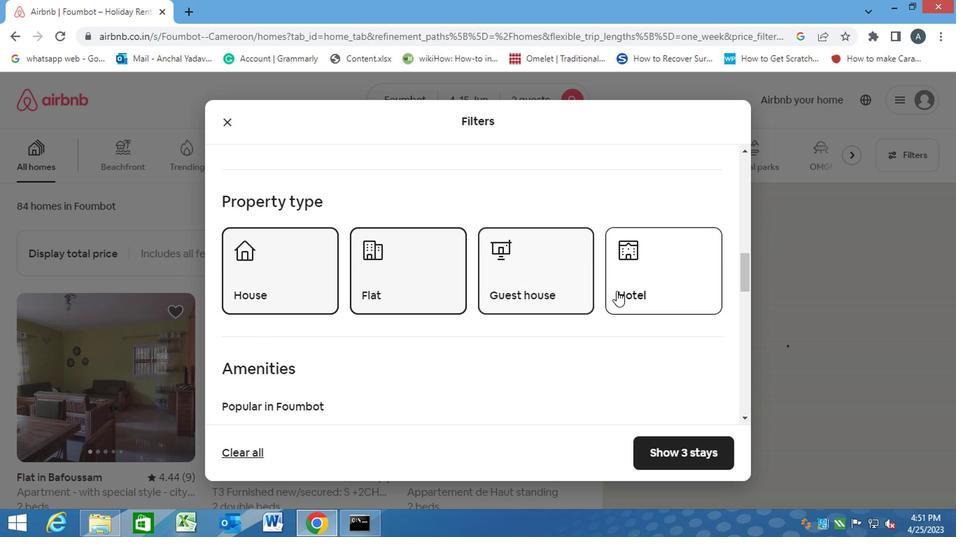 
Action: Mouse scrolled (357, 407) with delta (0, 0)
Screenshot: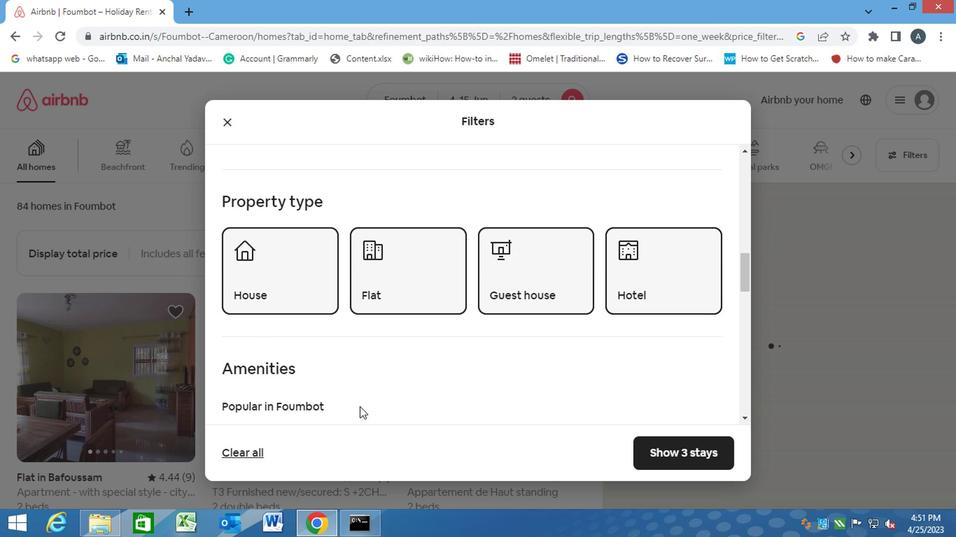 
Action: Mouse scrolled (357, 407) with delta (0, 0)
Screenshot: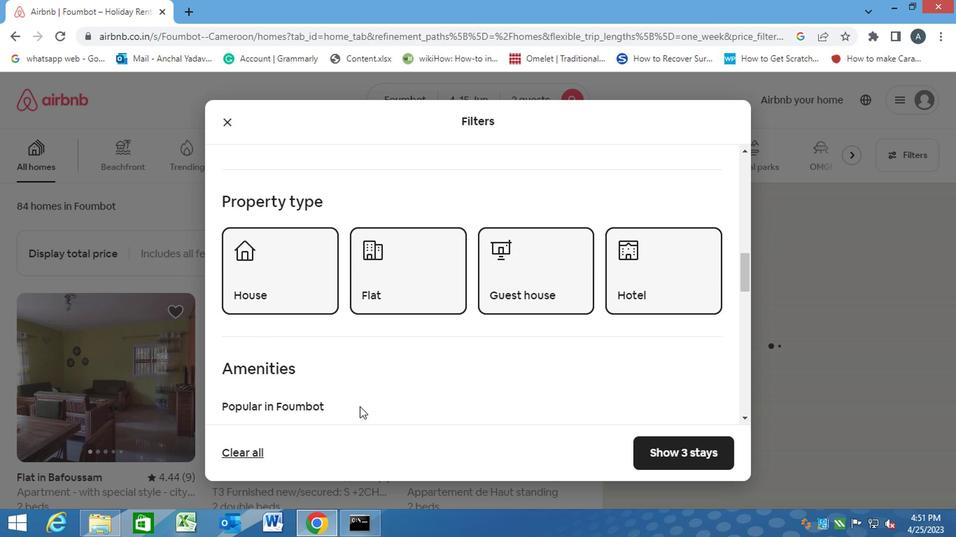 
Action: Mouse scrolled (357, 407) with delta (0, 0)
Screenshot: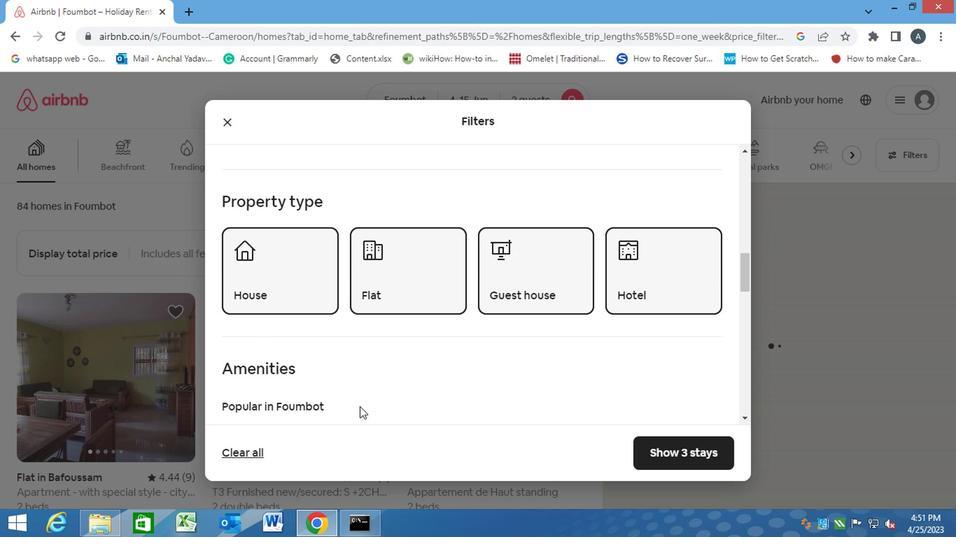 
Action: Mouse scrolled (357, 407) with delta (0, 0)
Screenshot: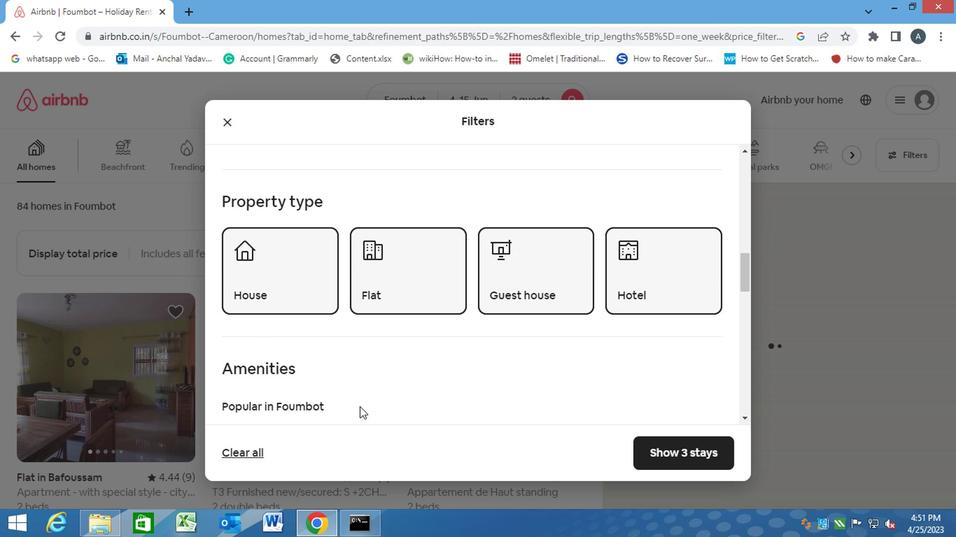 
Action: Mouse scrolled (357, 407) with delta (0, 0)
Screenshot: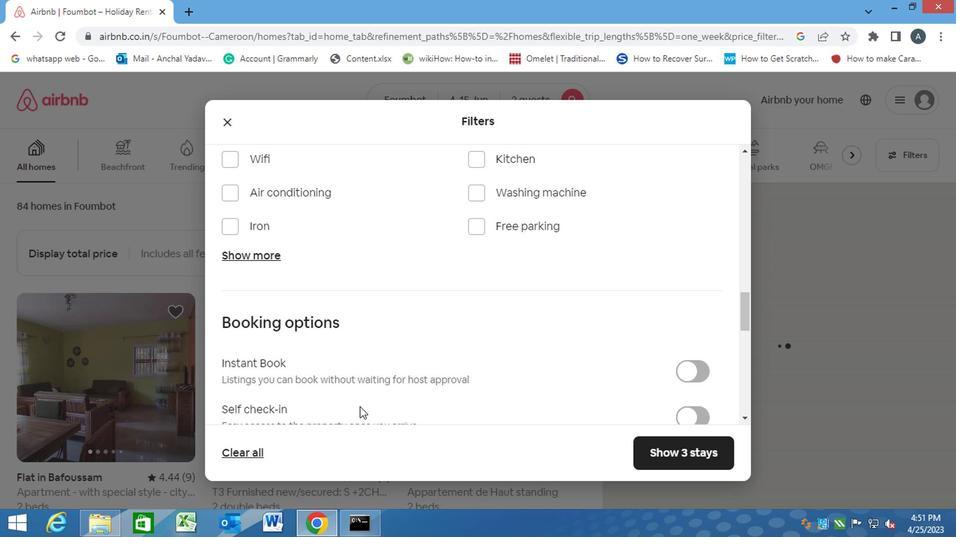 
Action: Mouse scrolled (357, 407) with delta (0, 0)
Screenshot: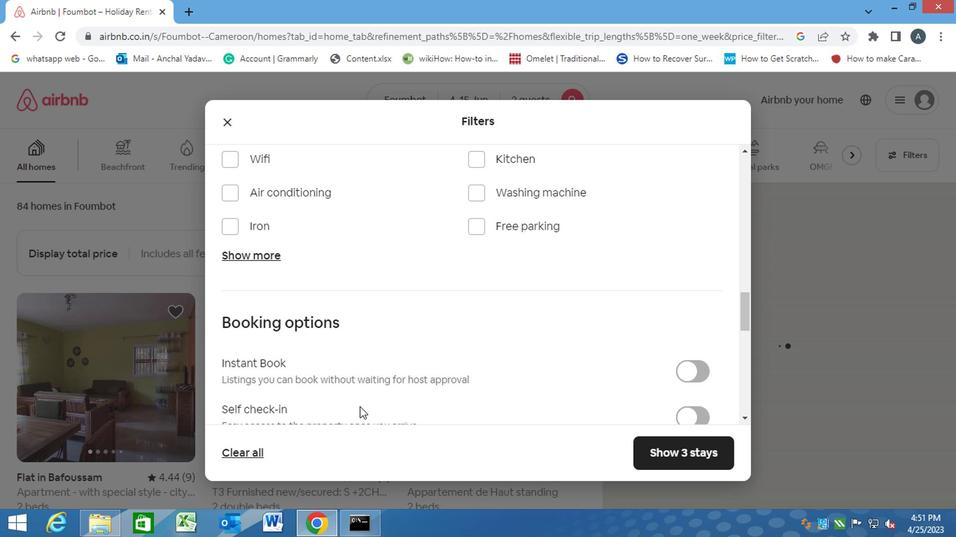 
Action: Mouse scrolled (357, 407) with delta (0, 0)
Screenshot: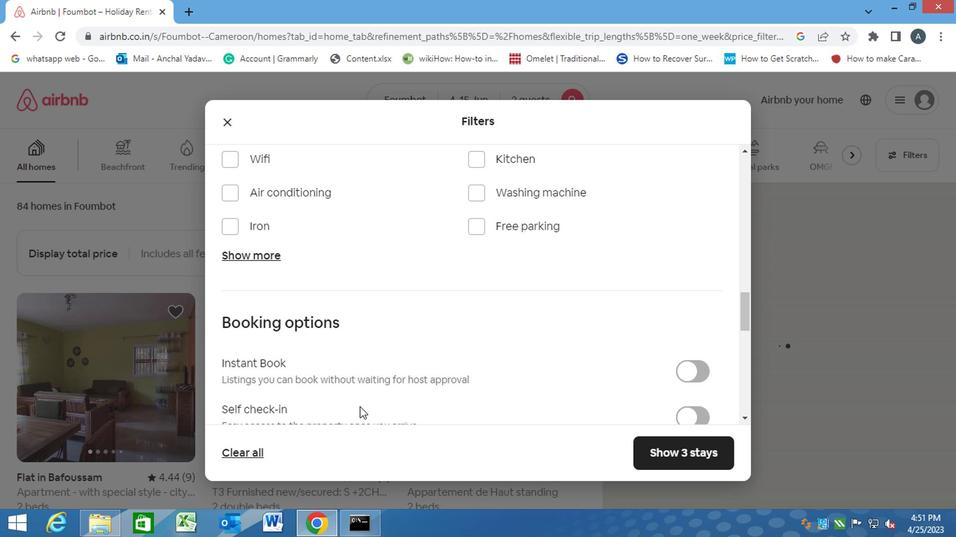 
Action: Mouse scrolled (357, 407) with delta (0, 0)
Screenshot: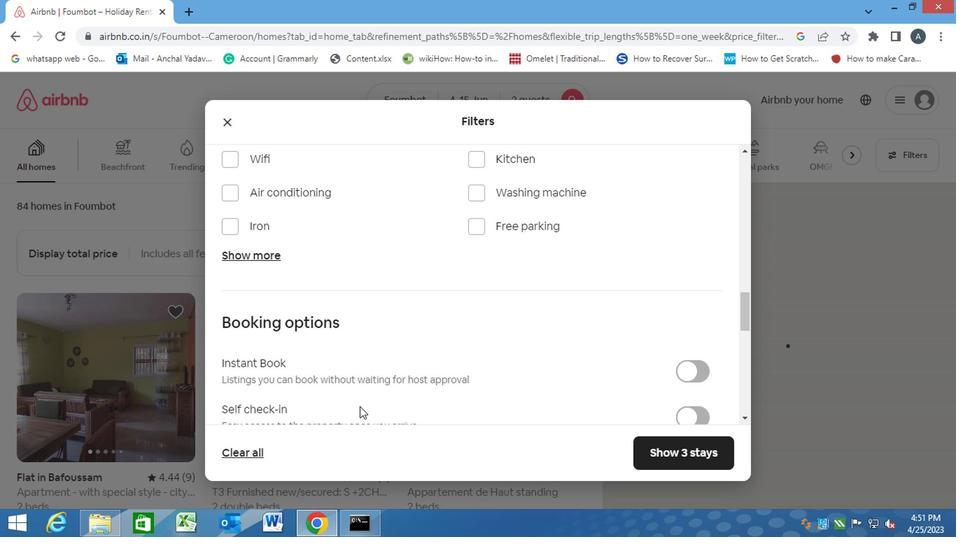 
Action: Mouse moved to (629, 200)
Screenshot: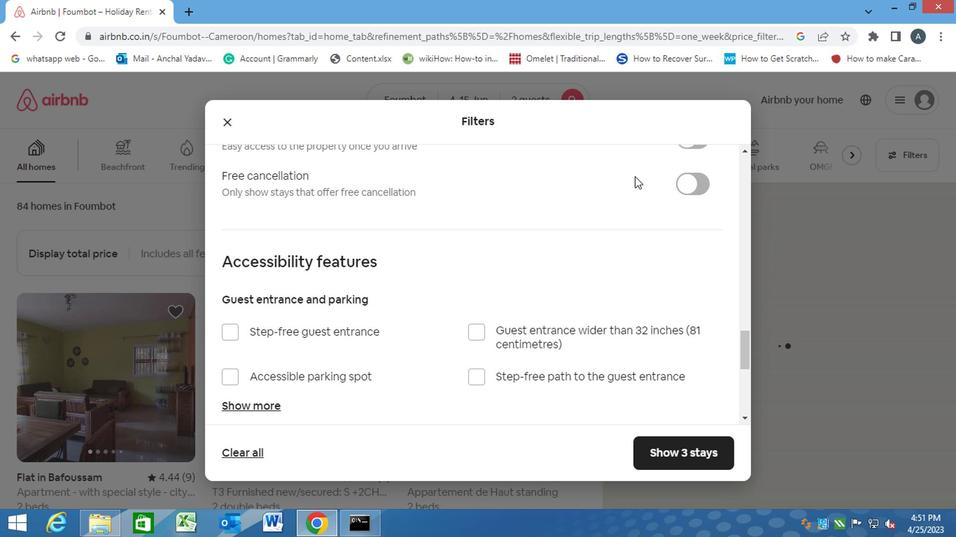 
Action: Mouse scrolled (629, 200) with delta (0, 0)
Screenshot: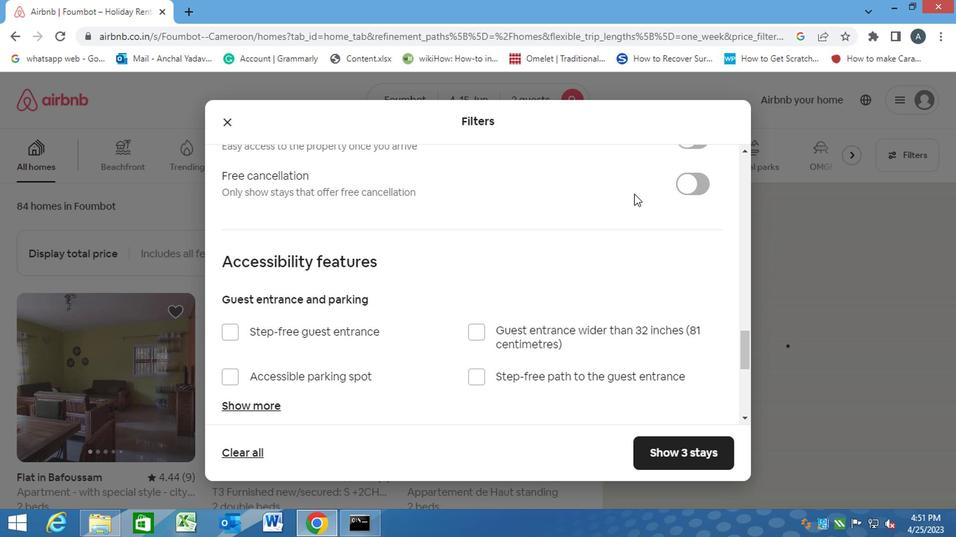 
Action: Mouse moved to (685, 206)
Screenshot: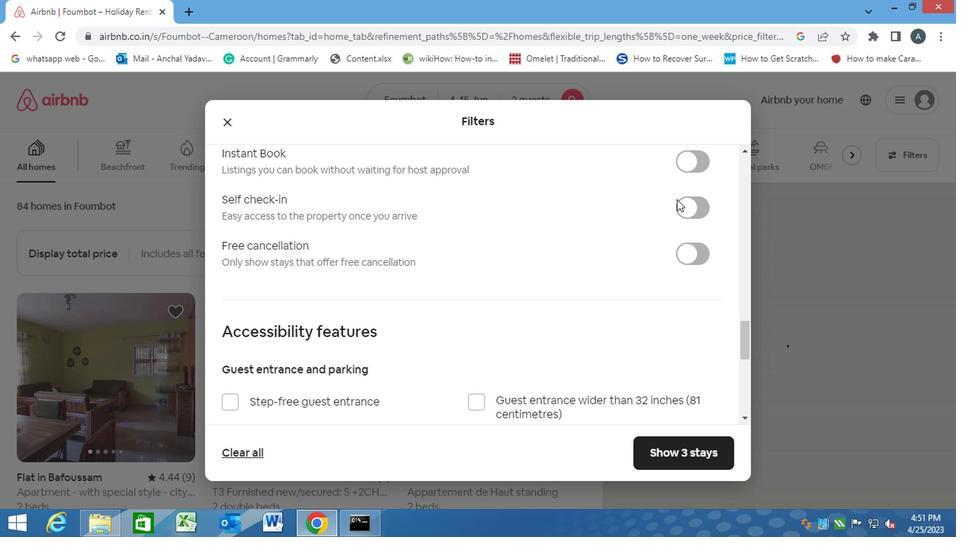 
Action: Mouse pressed left at (685, 206)
Screenshot: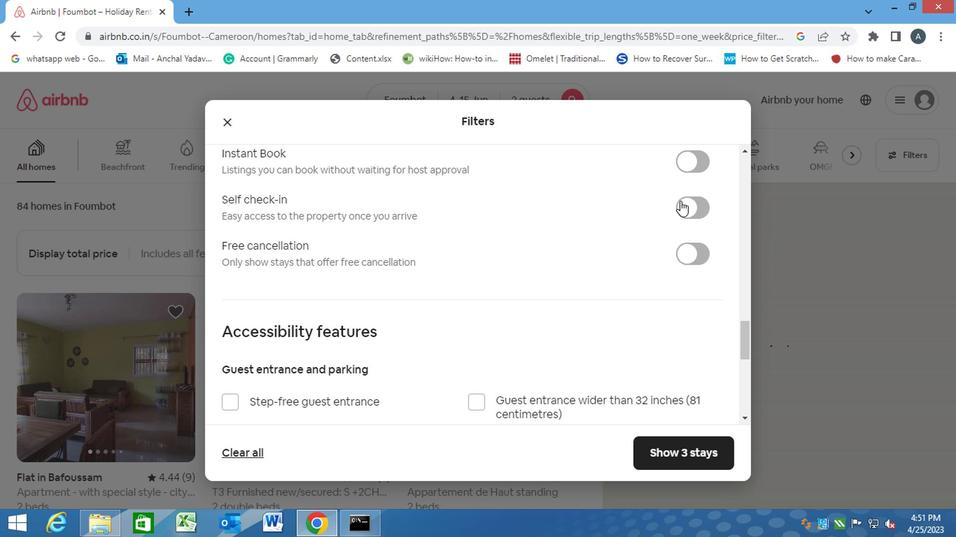 
Action: Mouse moved to (559, 248)
Screenshot: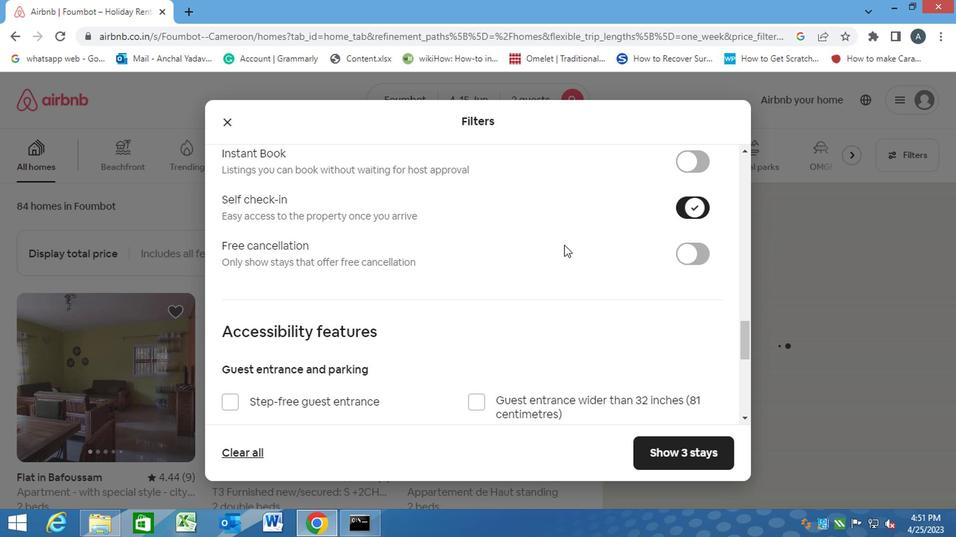 
Action: Mouse scrolled (559, 248) with delta (0, 0)
Screenshot: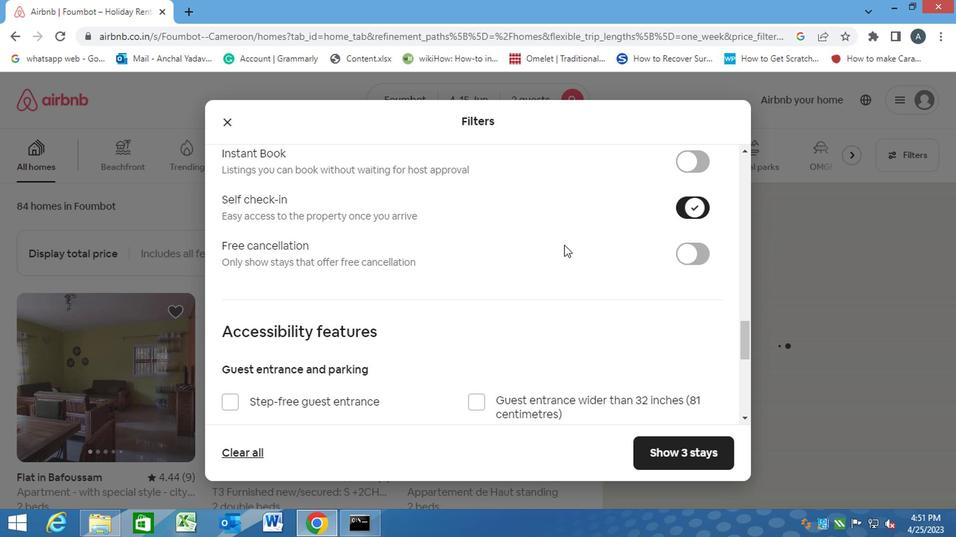 
Action: Mouse moved to (558, 250)
Screenshot: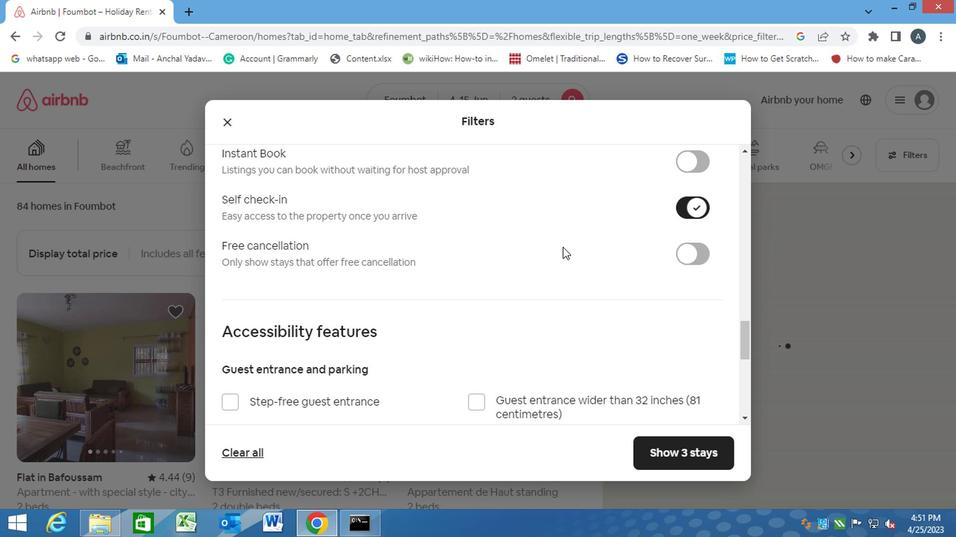 
Action: Mouse scrolled (558, 249) with delta (0, 0)
Screenshot: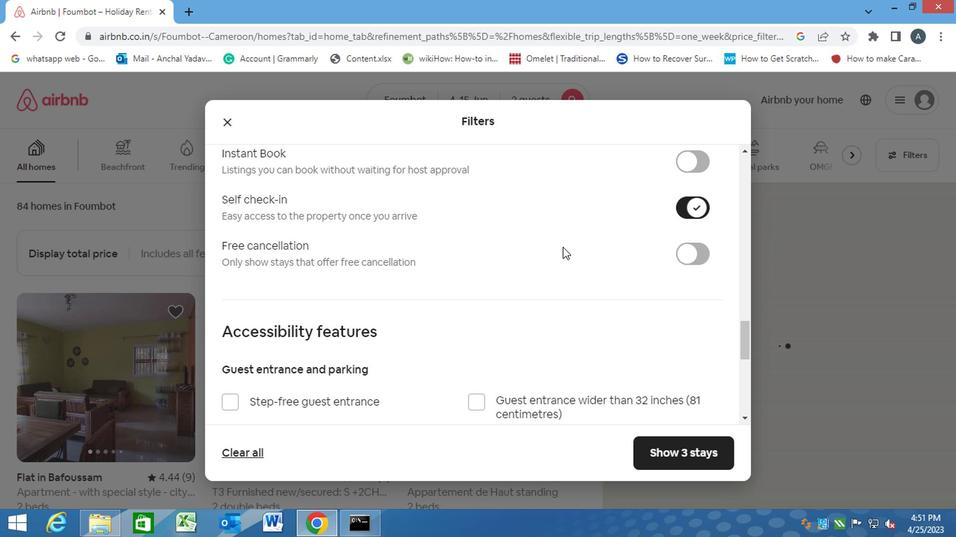 
Action: Mouse moved to (557, 250)
Screenshot: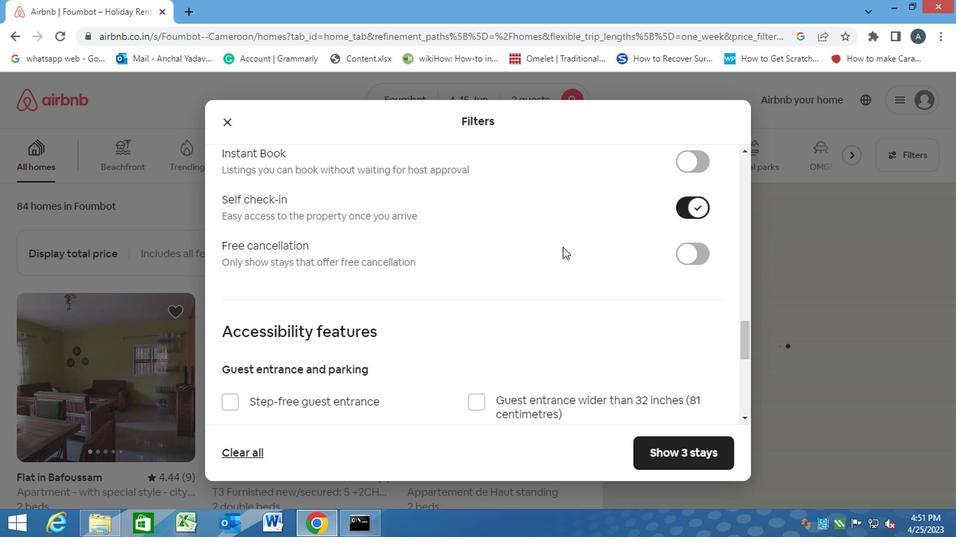 
Action: Mouse scrolled (557, 250) with delta (0, 0)
Screenshot: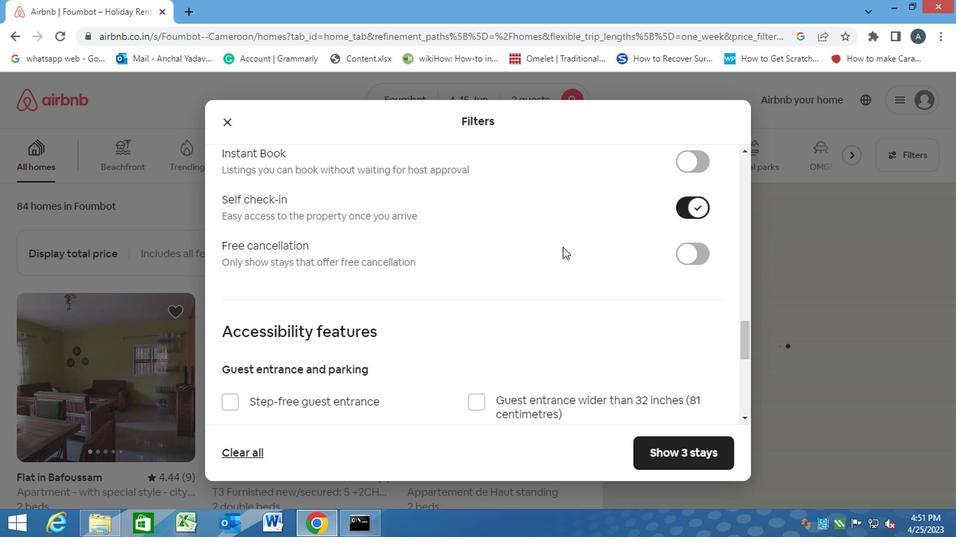 
Action: Mouse moved to (557, 253)
Screenshot: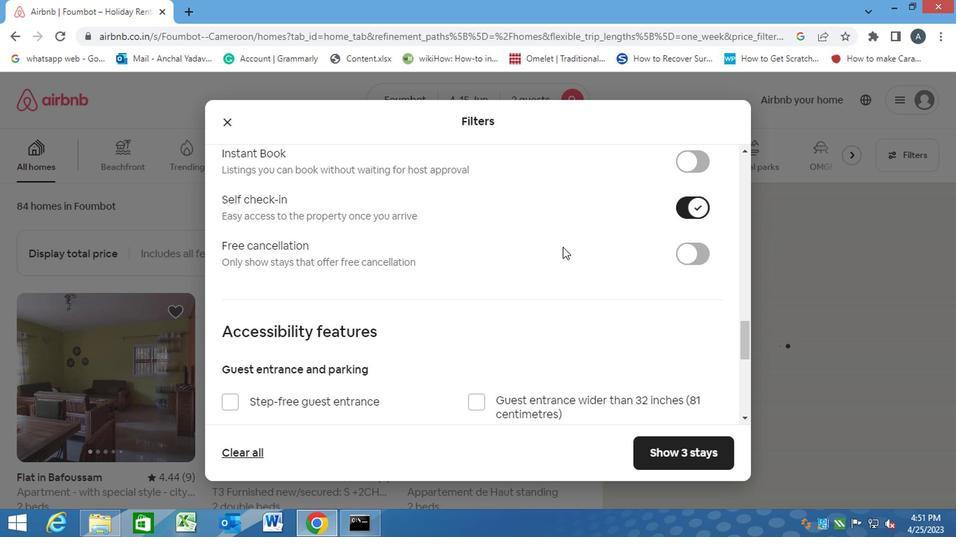 
Action: Mouse scrolled (557, 252) with delta (0, 0)
Screenshot: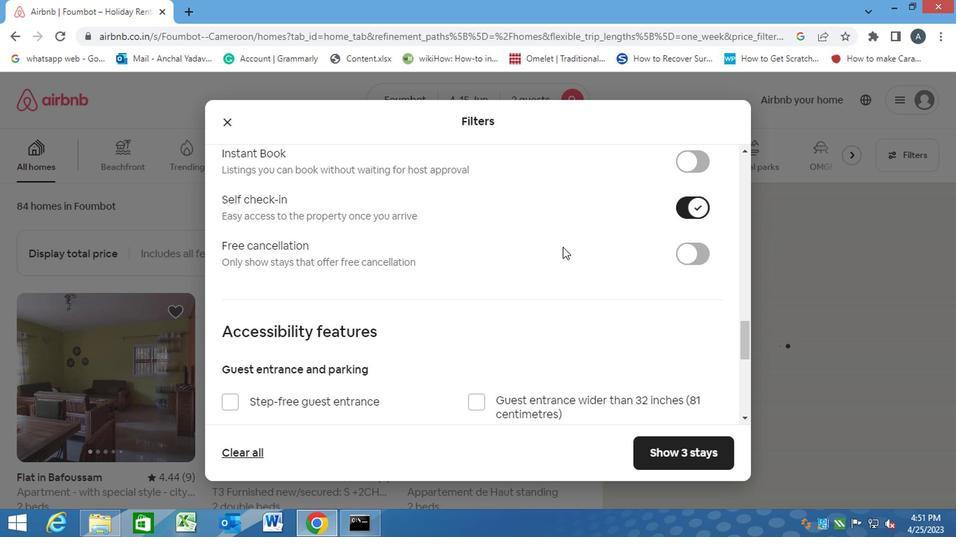 
Action: Mouse moved to (547, 268)
Screenshot: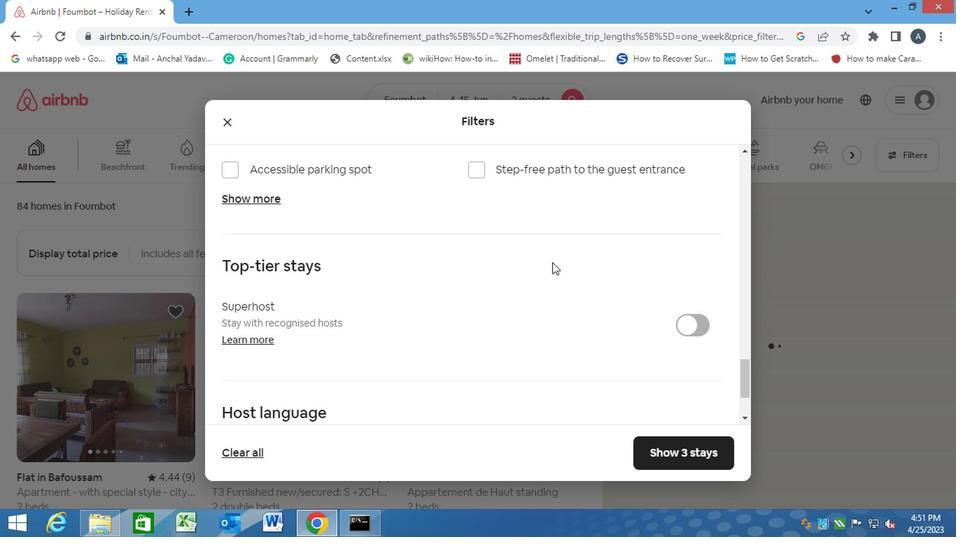 
Action: Mouse scrolled (547, 268) with delta (0, 0)
Screenshot: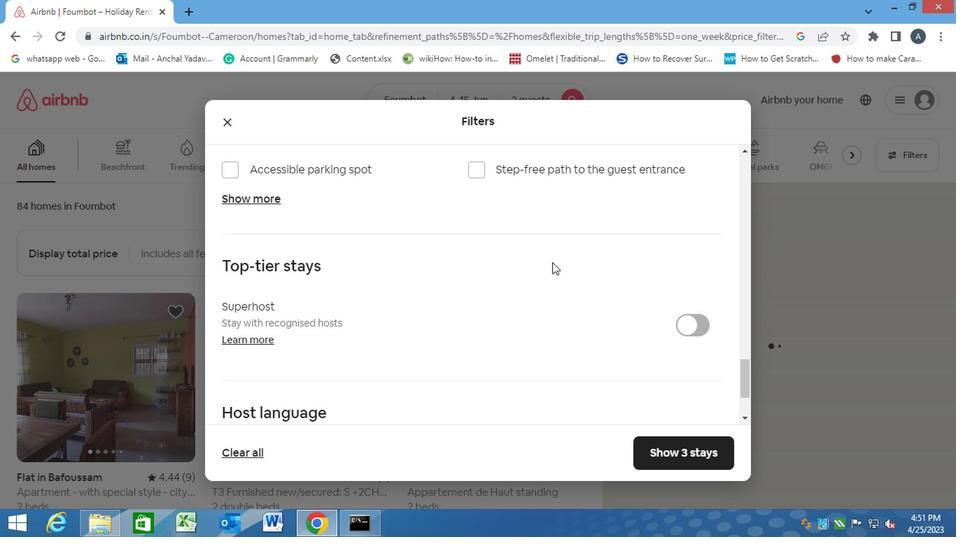 
Action: Mouse moved to (547, 270)
Screenshot: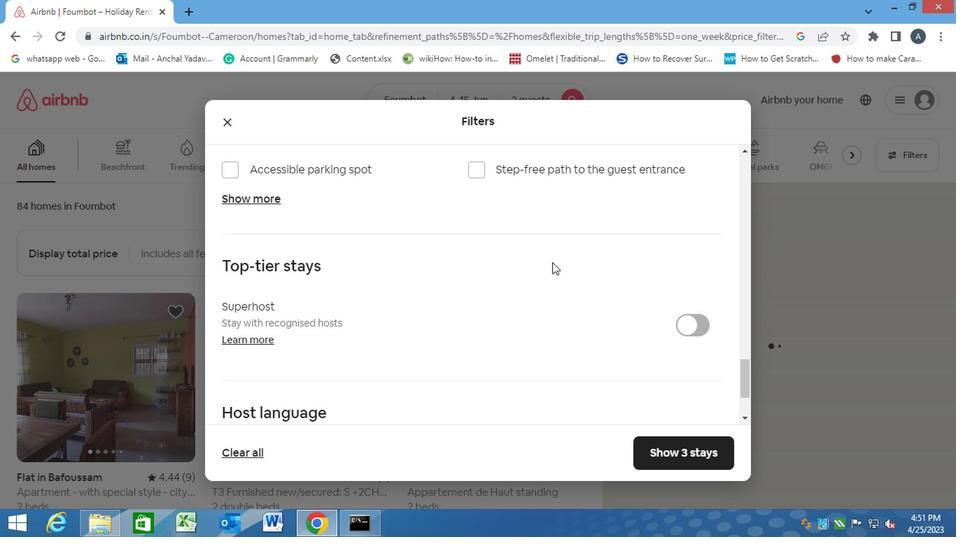 
Action: Mouse scrolled (547, 269) with delta (0, 0)
Screenshot: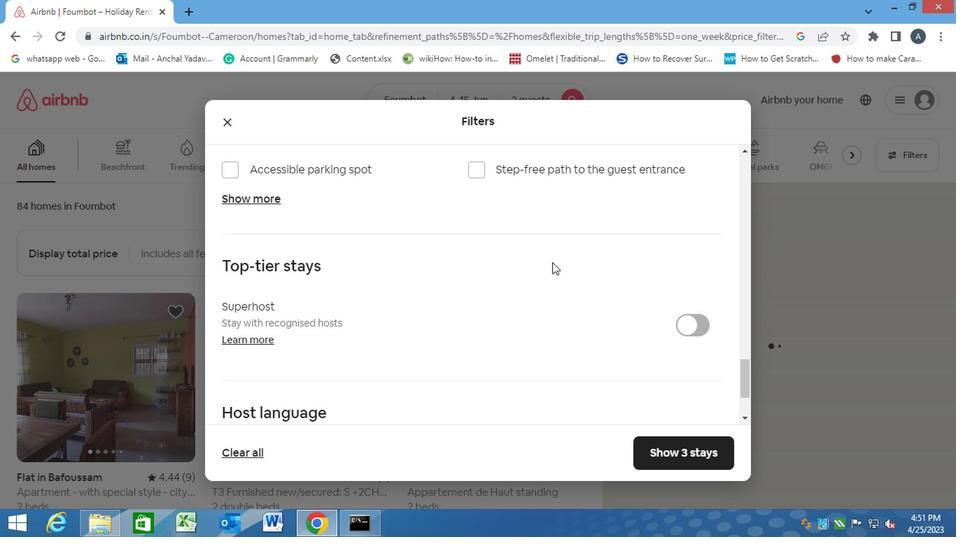 
Action: Mouse moved to (545, 271)
Screenshot: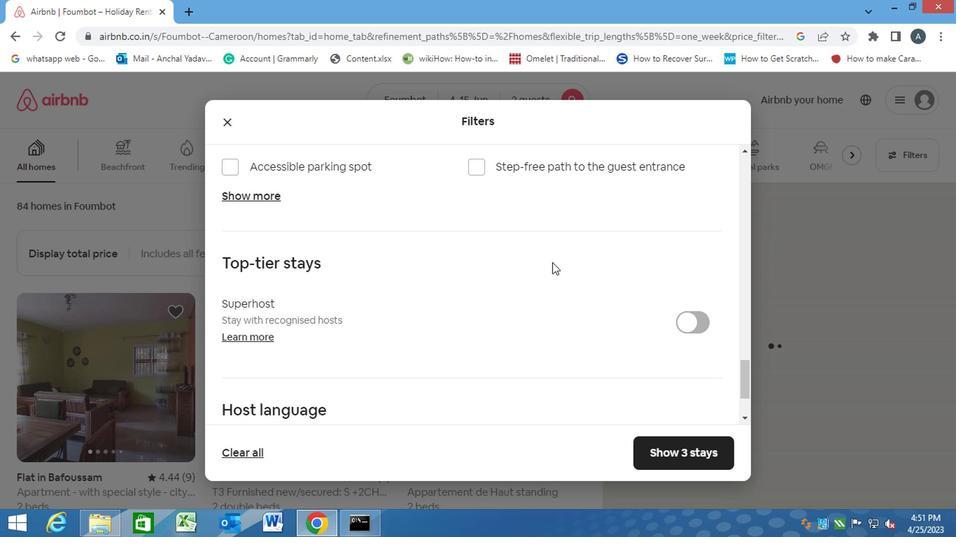 
Action: Mouse scrolled (545, 270) with delta (0, 0)
Screenshot: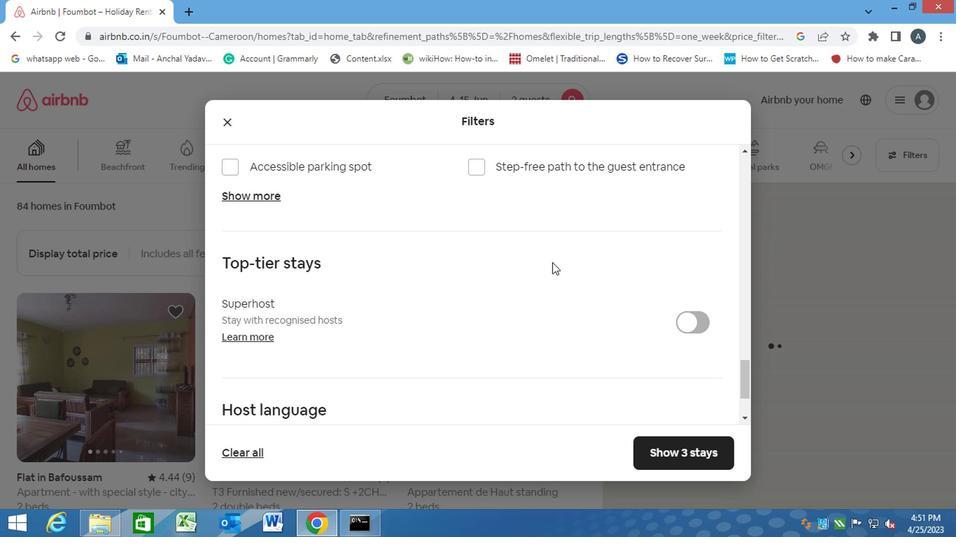 
Action: Mouse moved to (543, 273)
Screenshot: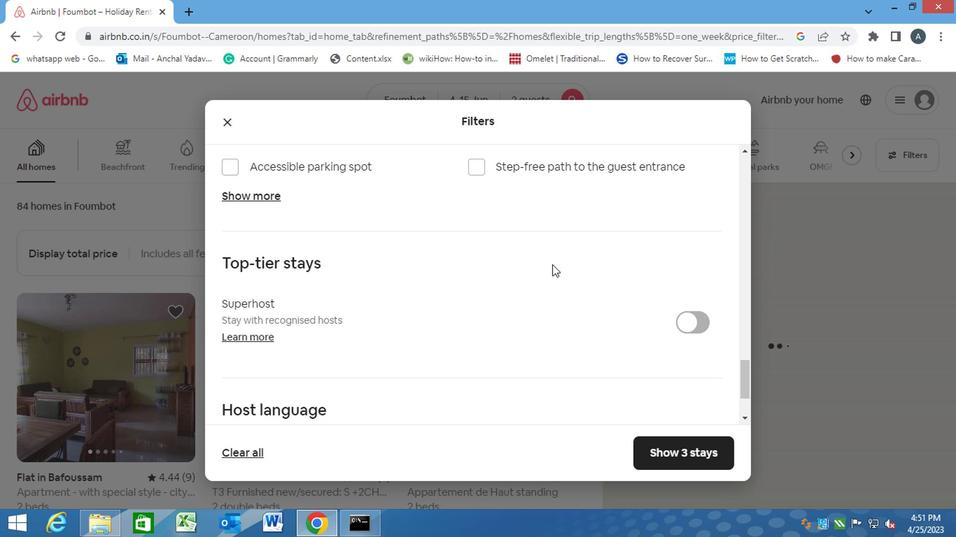 
Action: Mouse scrolled (543, 273) with delta (0, 0)
Screenshot: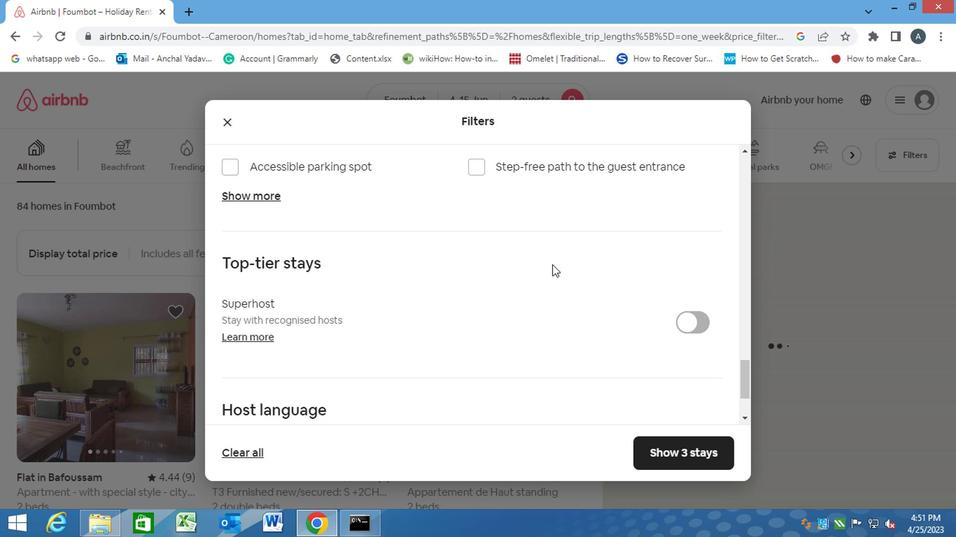 
Action: Mouse moved to (227, 351)
Screenshot: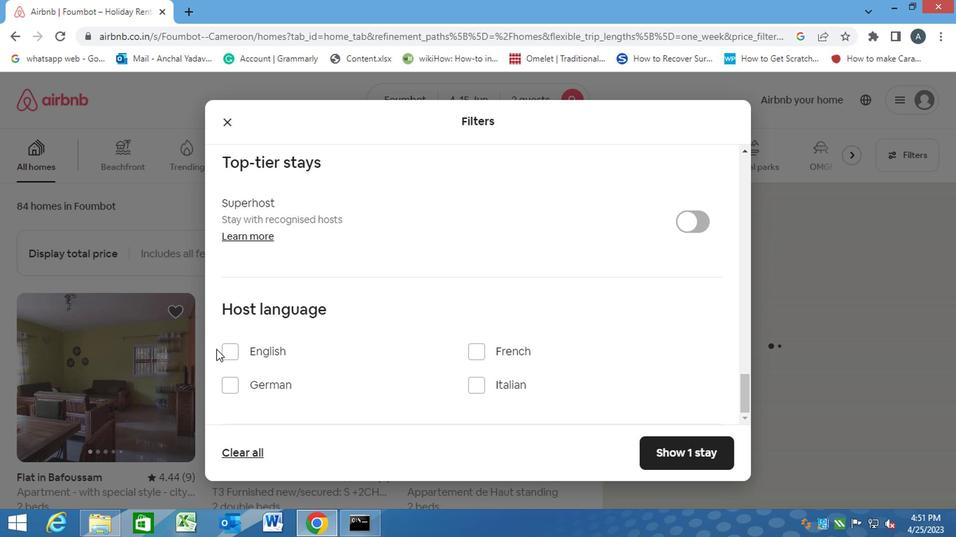 
Action: Mouse pressed left at (227, 351)
Screenshot: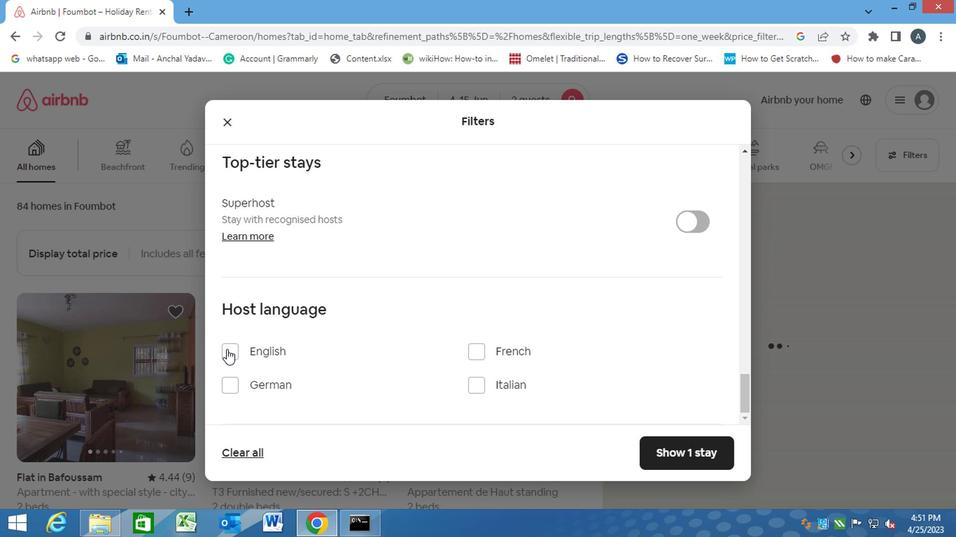
Action: Mouse moved to (698, 457)
Screenshot: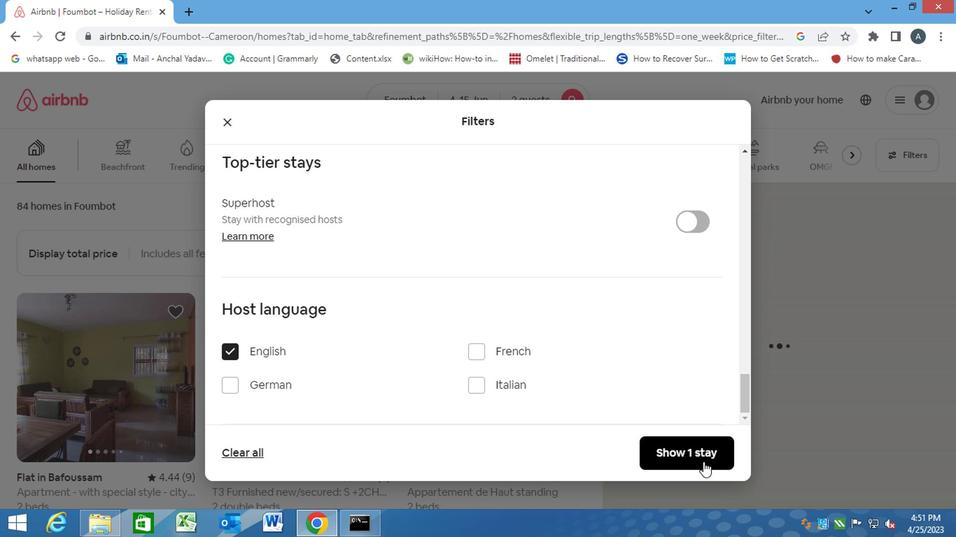 
Action: Mouse pressed left at (698, 457)
Screenshot: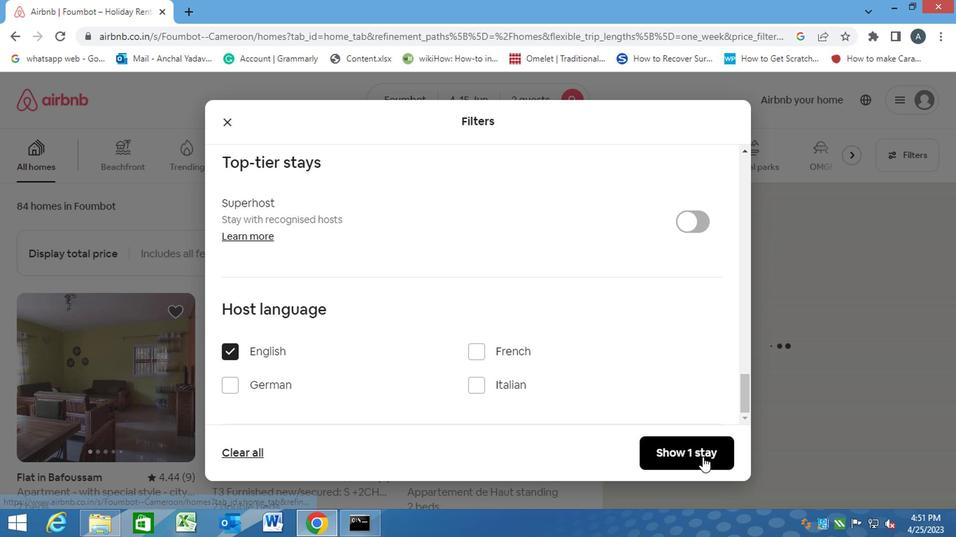
Action: Mouse moved to (696, 457)
Screenshot: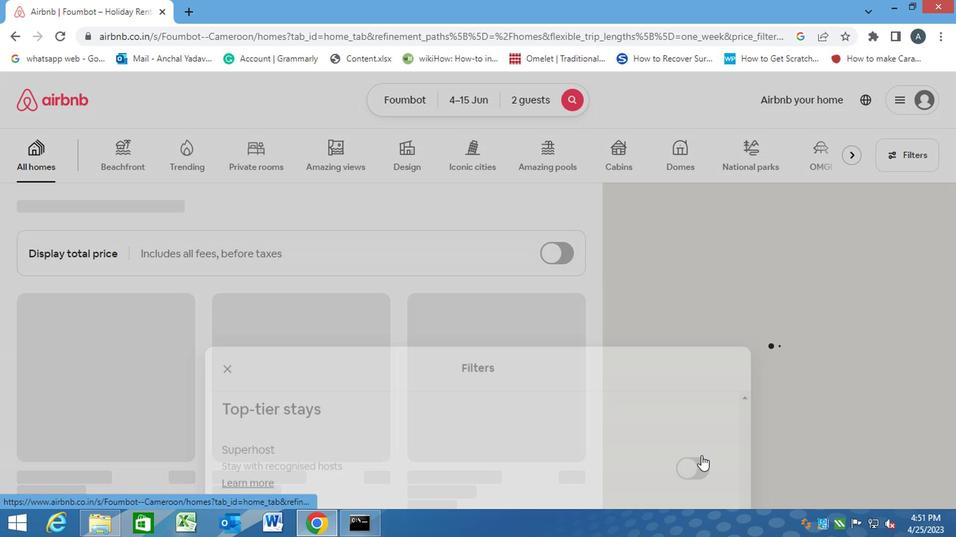 
